 Task: Look for space in Yāval, India from 9th July, 2023 to 16th July, 2023 for 2 adults, 1 child in price range Rs.8000 to Rs.16000. Place can be entire place with 2 bedrooms having 2 beds and 1 bathroom. Property type can be house, flat, guest house. Amenities needed are: washing machine. Booking option can be shelf check-in. Required host language is English.
Action: Key pressed y
Screenshot: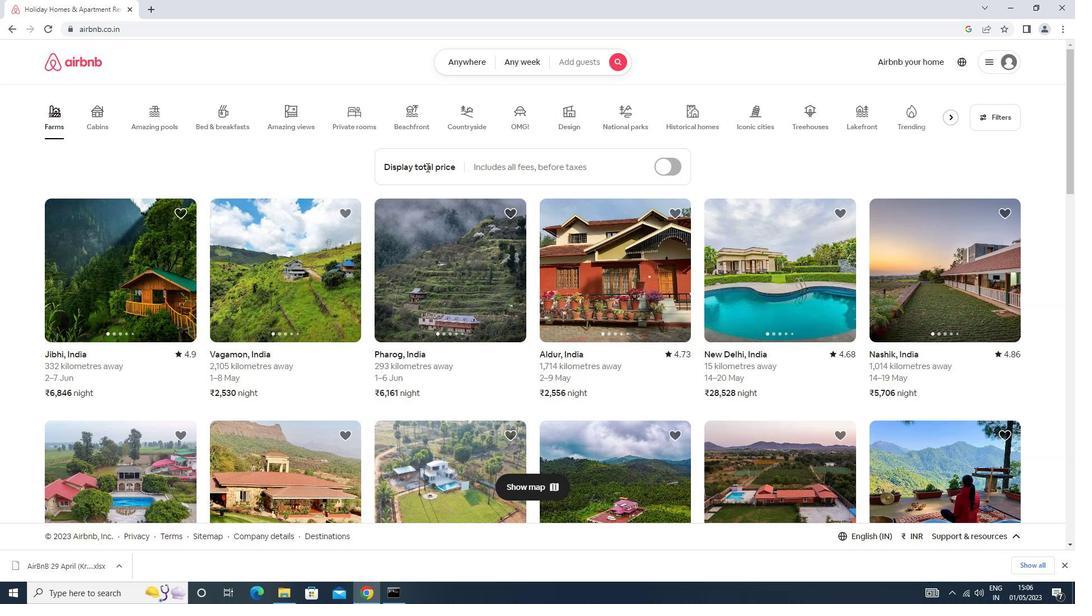 
Action: Mouse moved to (468, 62)
Screenshot: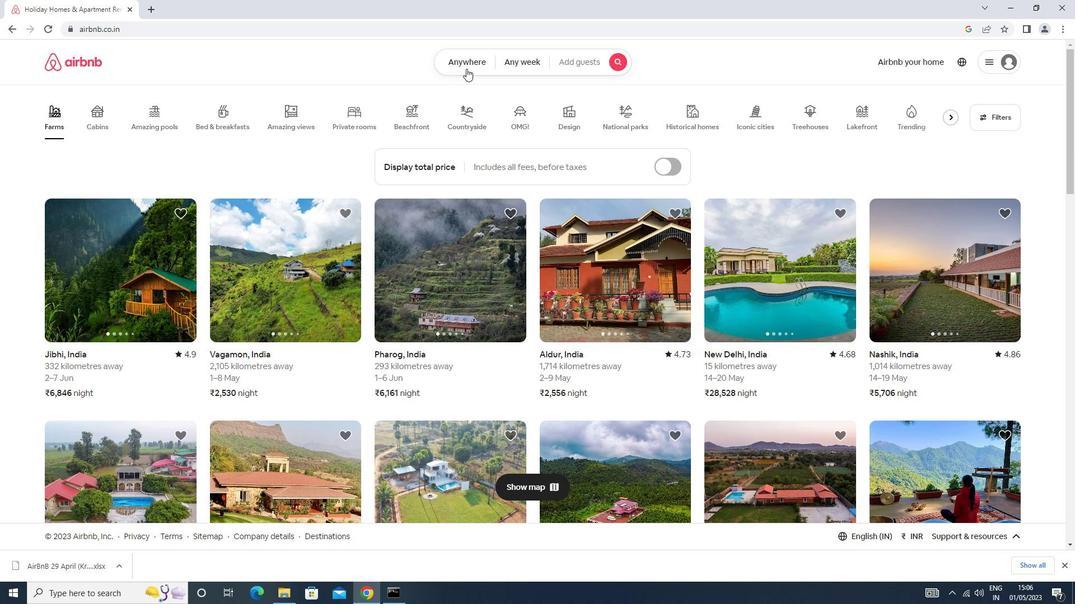 
Action: Mouse pressed left at (468, 62)
Screenshot: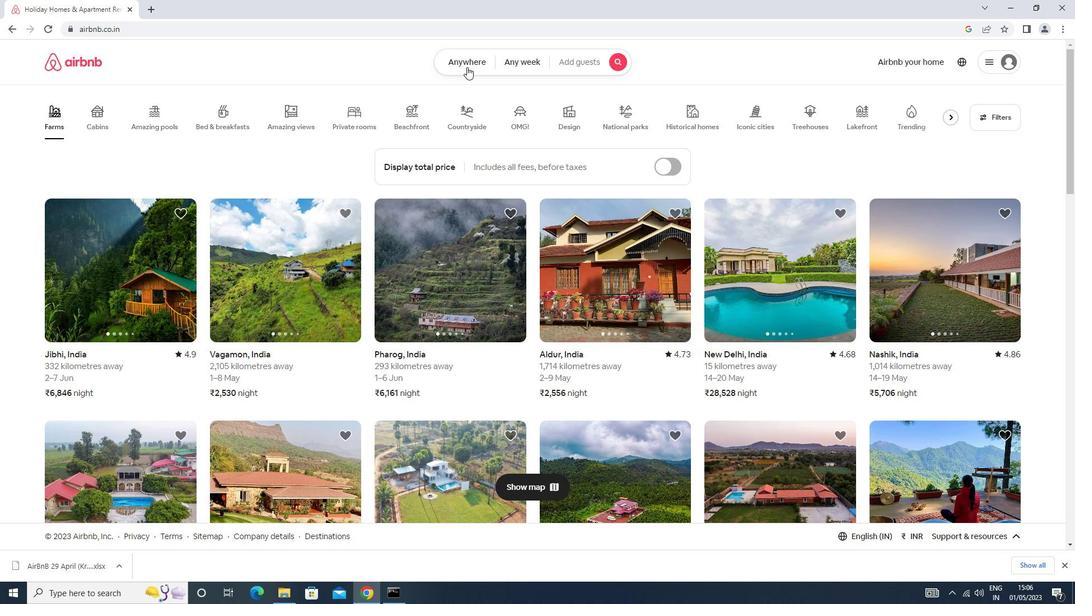 
Action: Mouse moved to (424, 109)
Screenshot: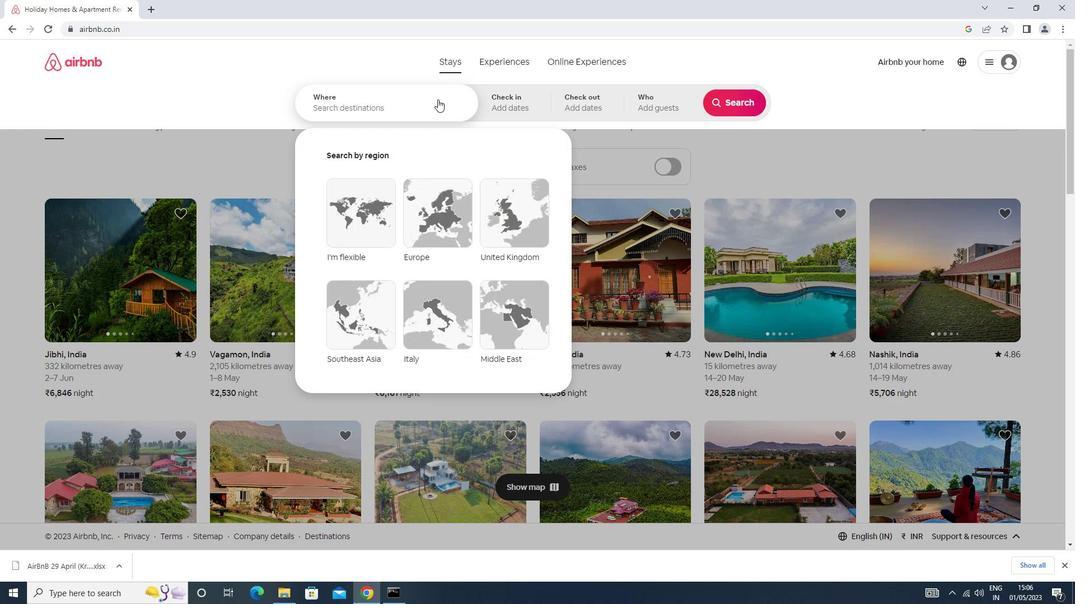 
Action: Mouse pressed left at (424, 109)
Screenshot: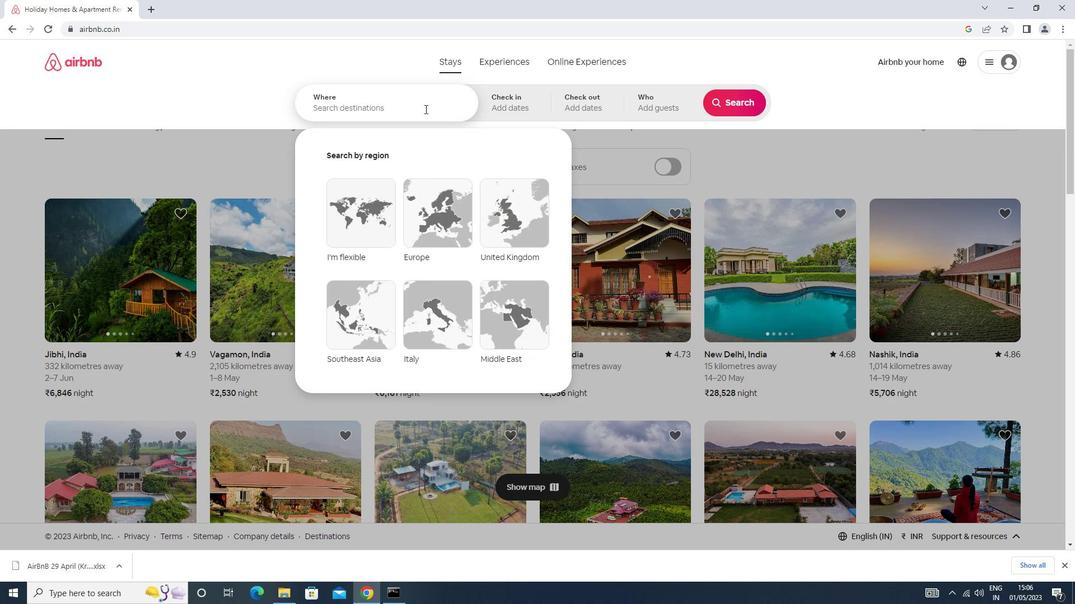 
Action: Key pressed yaval<Key.enter>
Screenshot: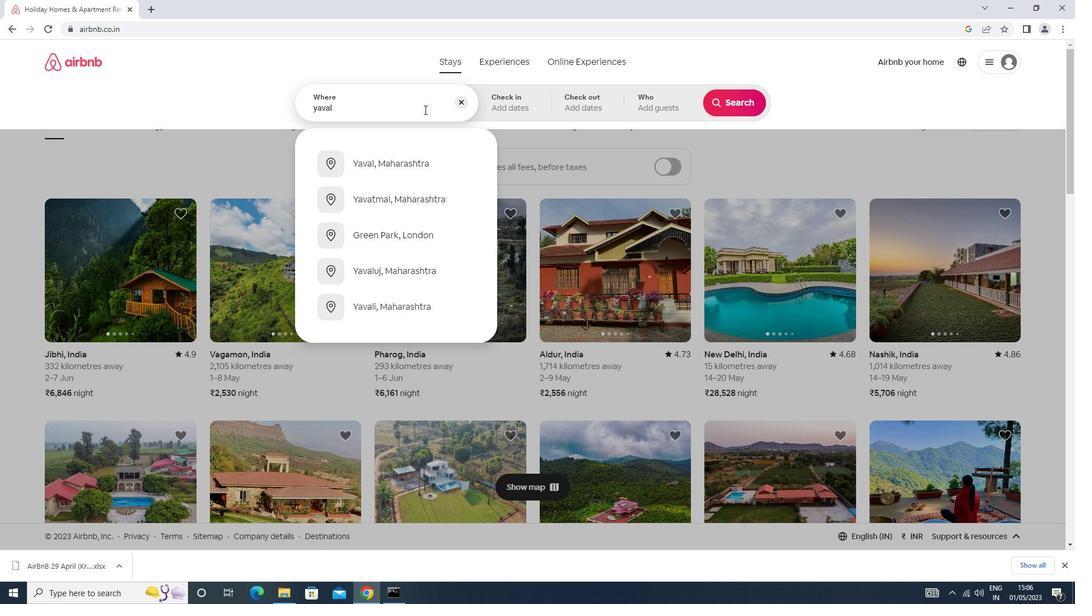 
Action: Mouse moved to (735, 190)
Screenshot: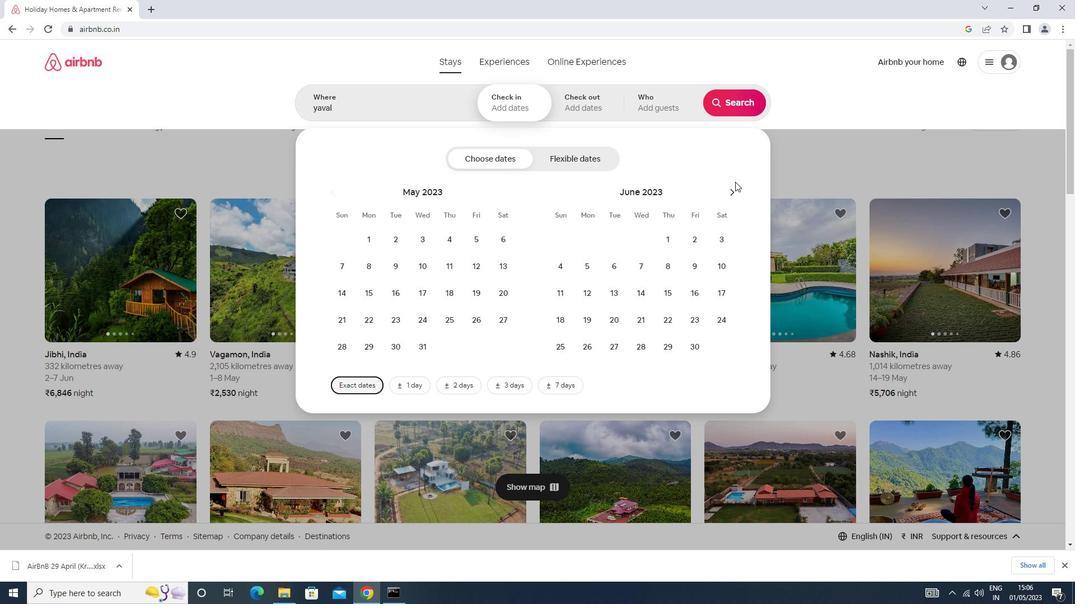 
Action: Mouse pressed left at (735, 190)
Screenshot: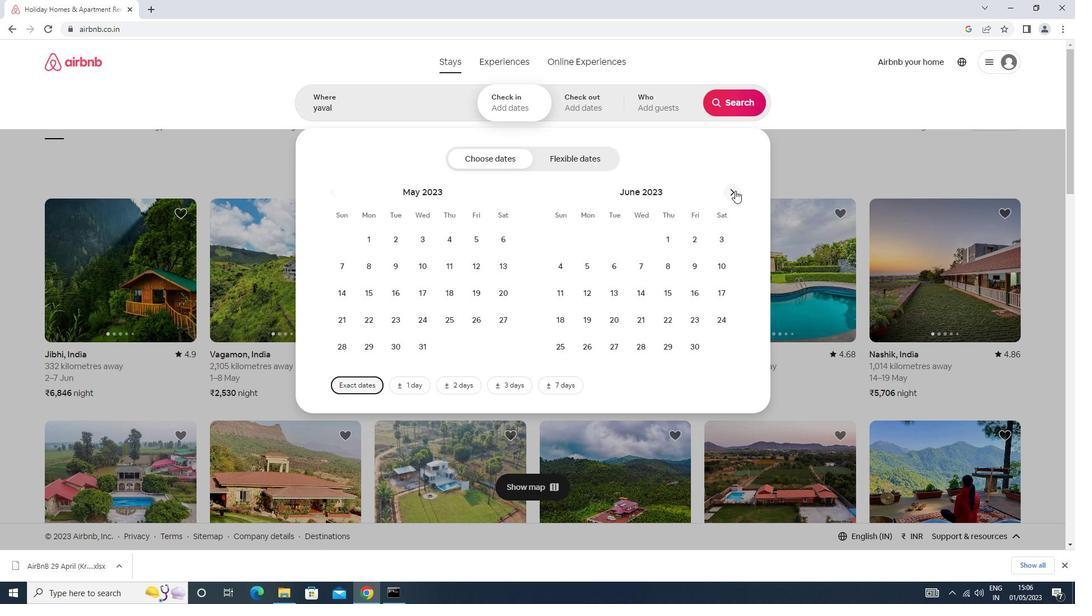 
Action: Mouse moved to (554, 289)
Screenshot: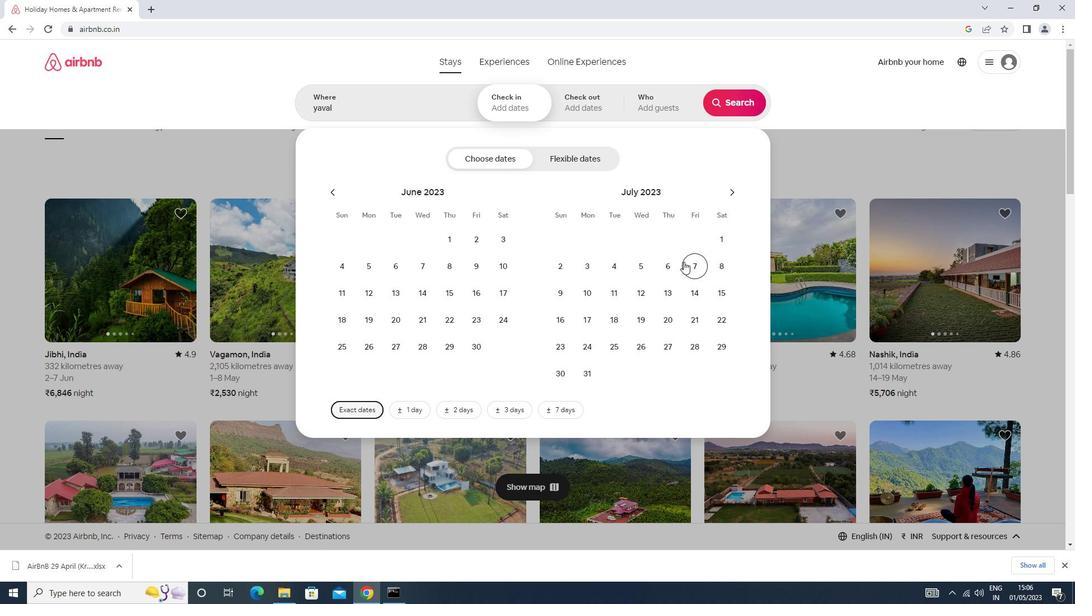 
Action: Mouse pressed left at (554, 289)
Screenshot: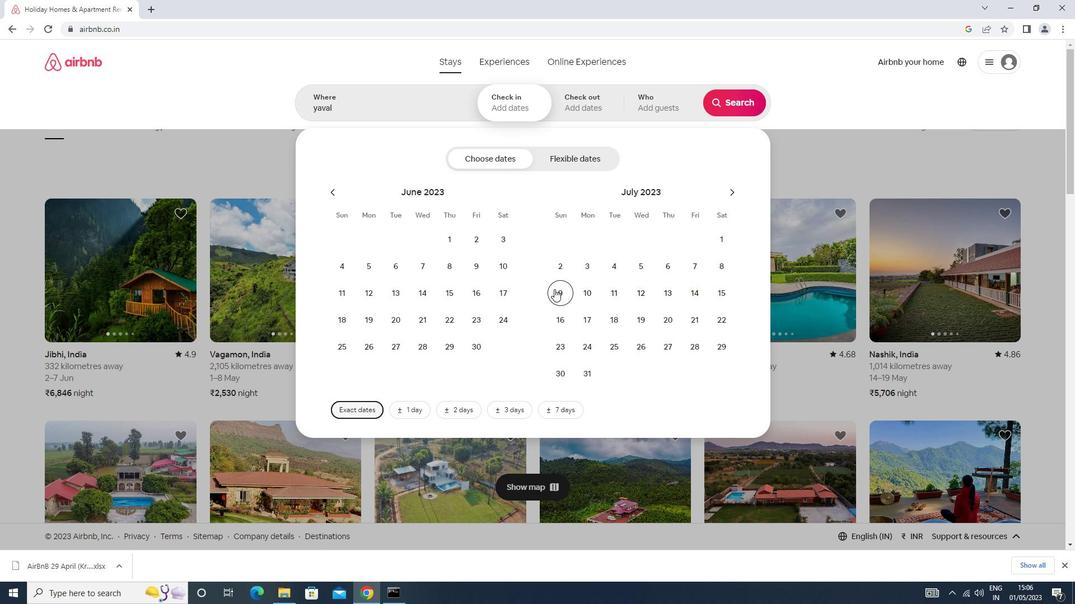 
Action: Mouse moved to (560, 316)
Screenshot: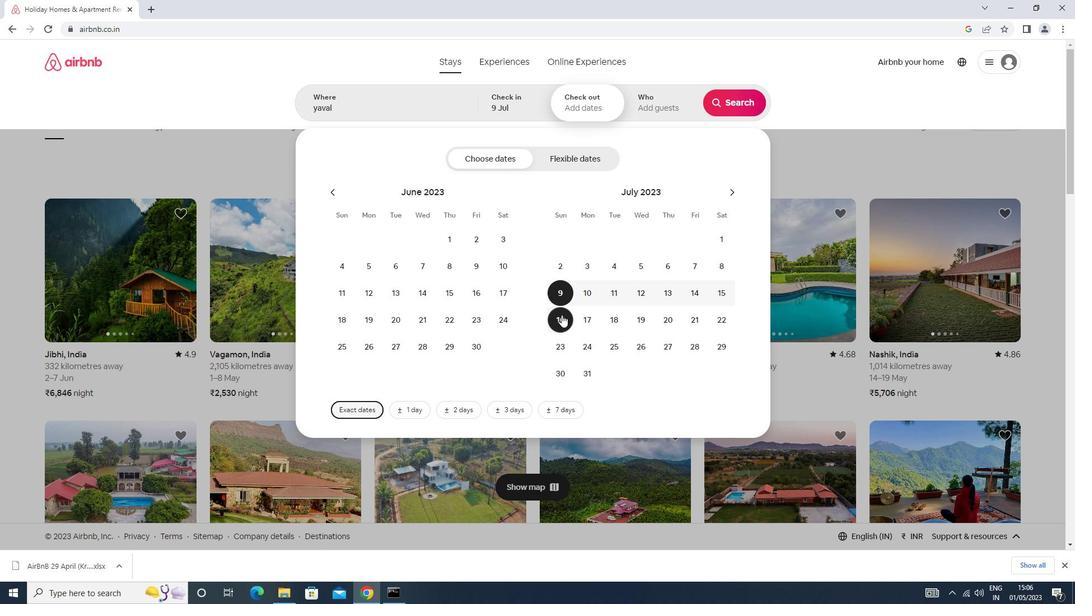 
Action: Mouse pressed left at (560, 316)
Screenshot: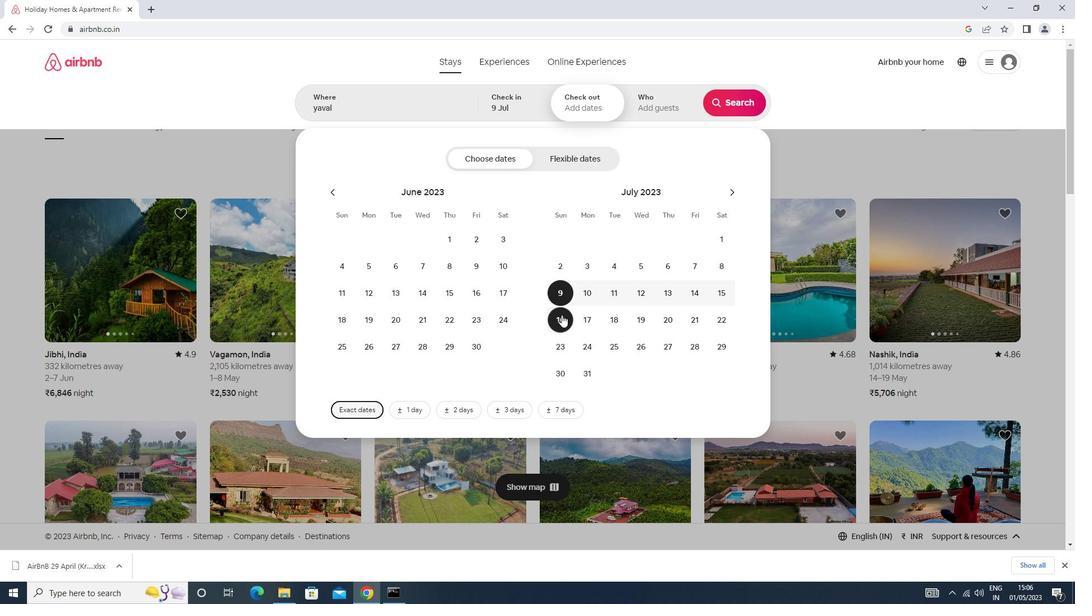 
Action: Mouse moved to (642, 111)
Screenshot: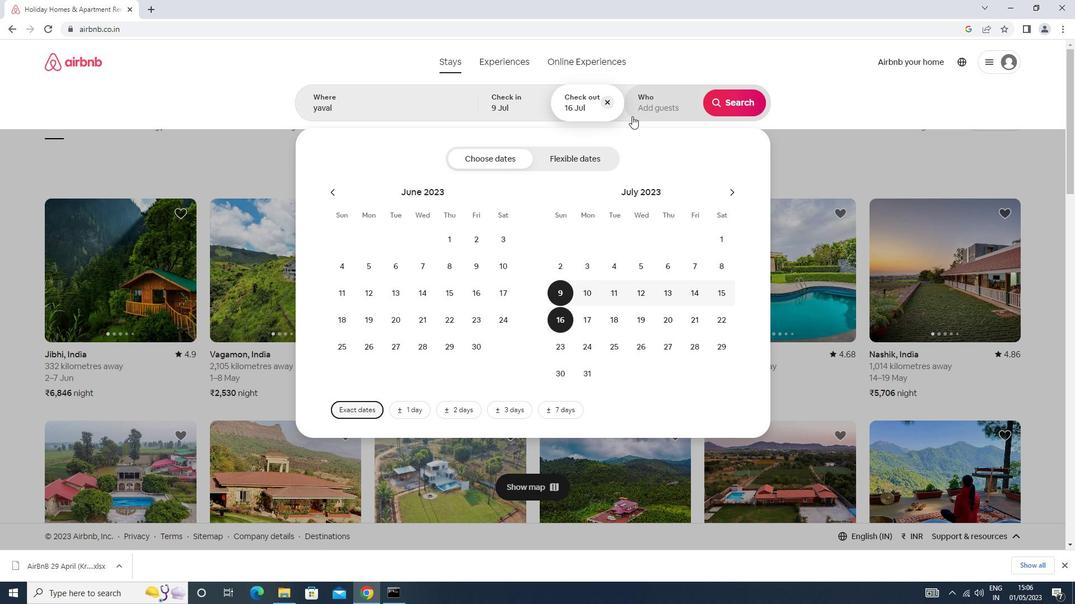 
Action: Mouse pressed left at (642, 111)
Screenshot: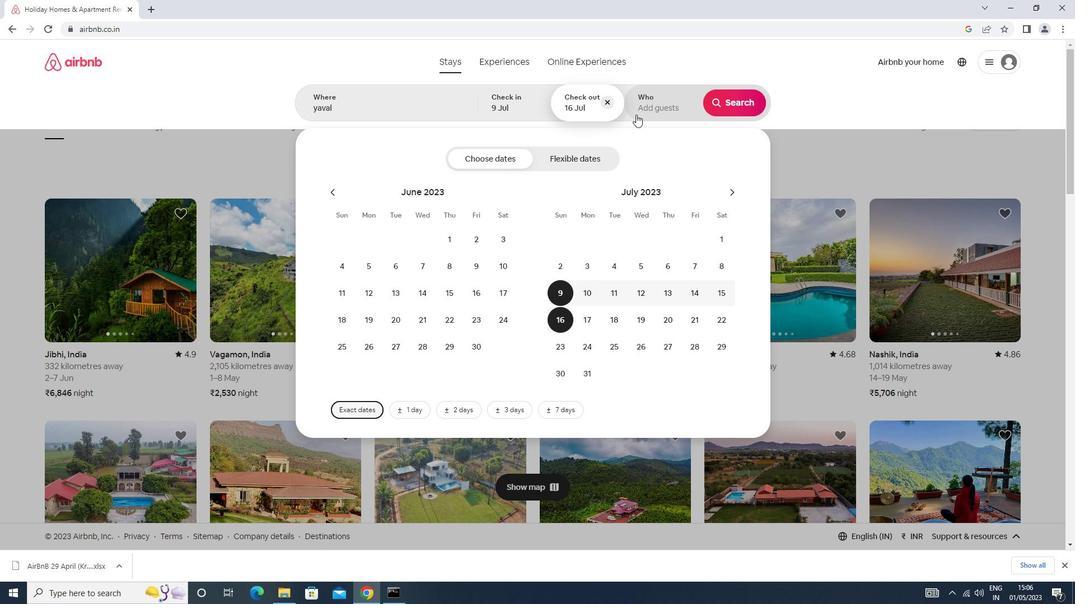 
Action: Mouse moved to (742, 160)
Screenshot: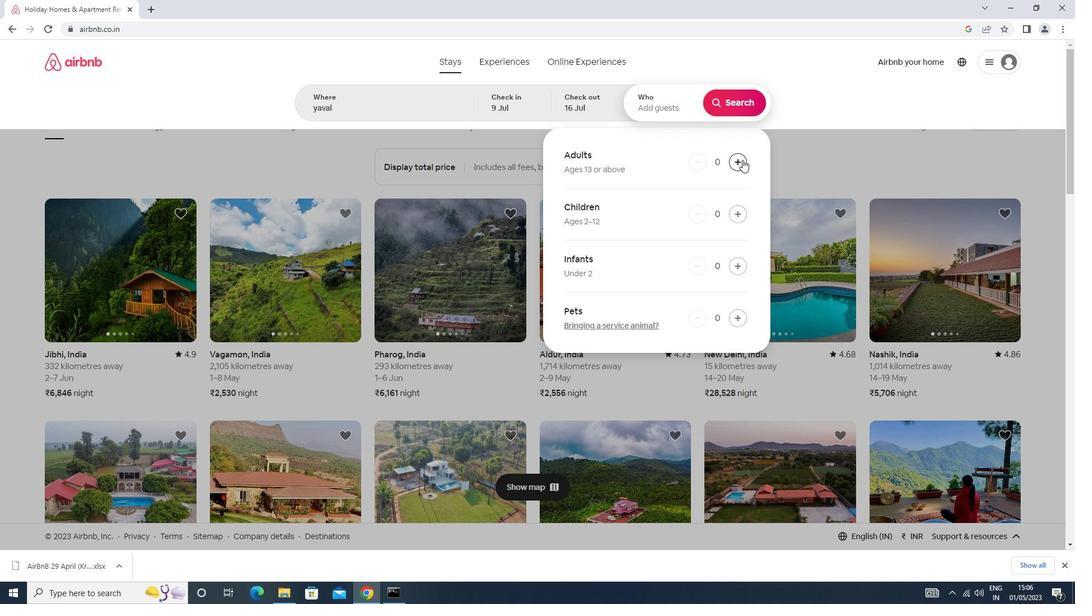 
Action: Mouse pressed left at (742, 160)
Screenshot: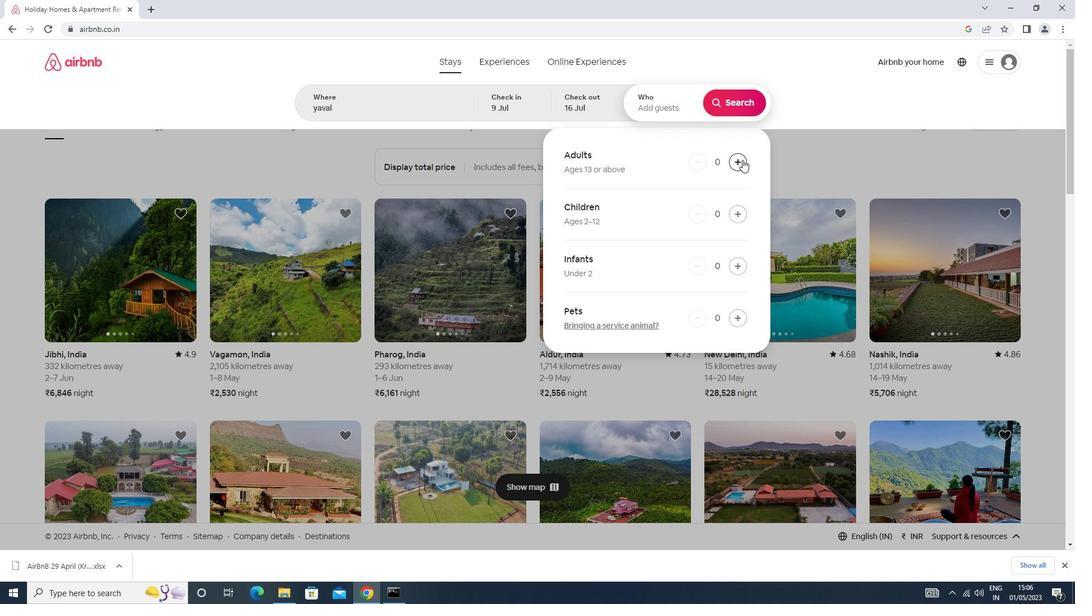 
Action: Mouse pressed left at (742, 160)
Screenshot: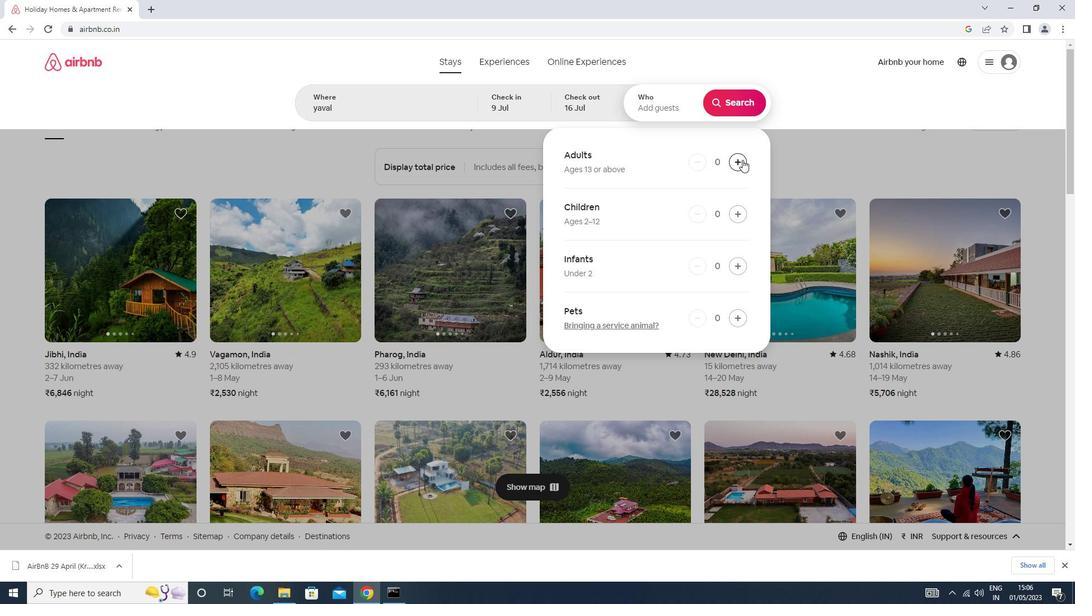 
Action: Mouse moved to (733, 217)
Screenshot: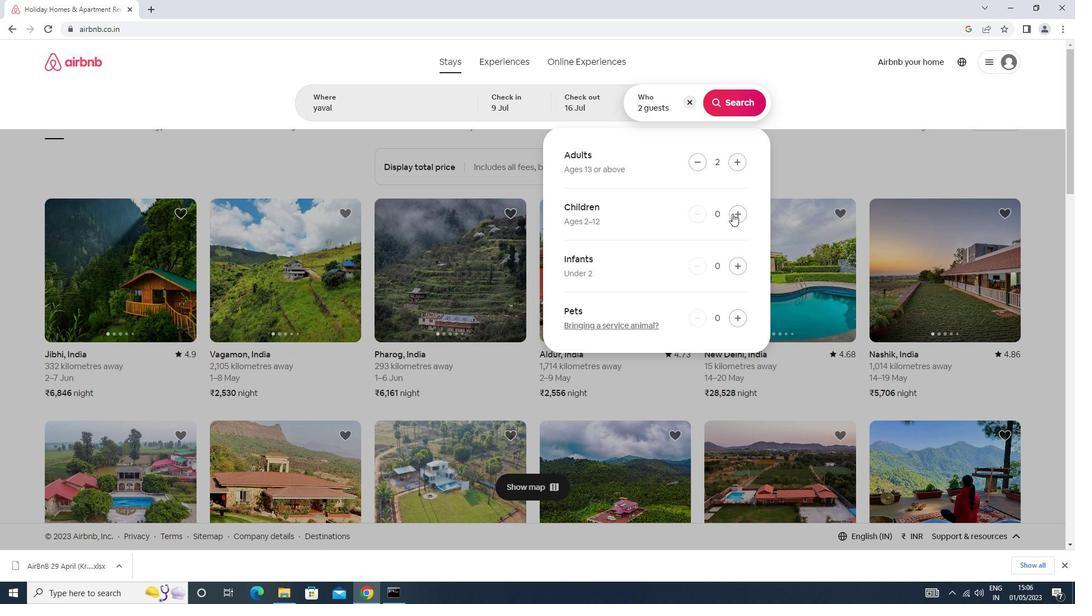 
Action: Mouse pressed left at (733, 217)
Screenshot: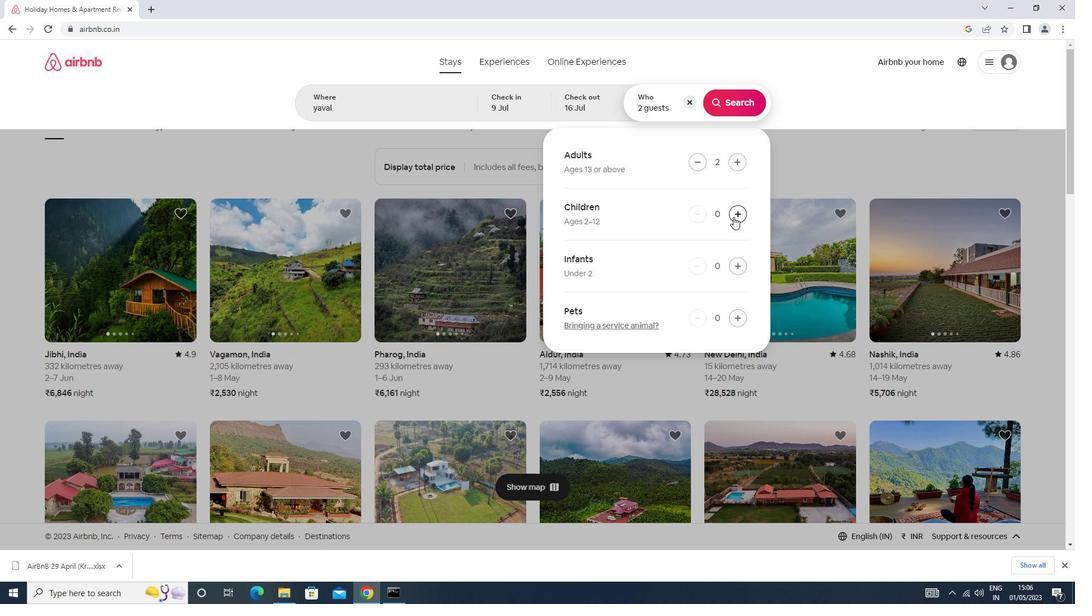 
Action: Mouse moved to (730, 99)
Screenshot: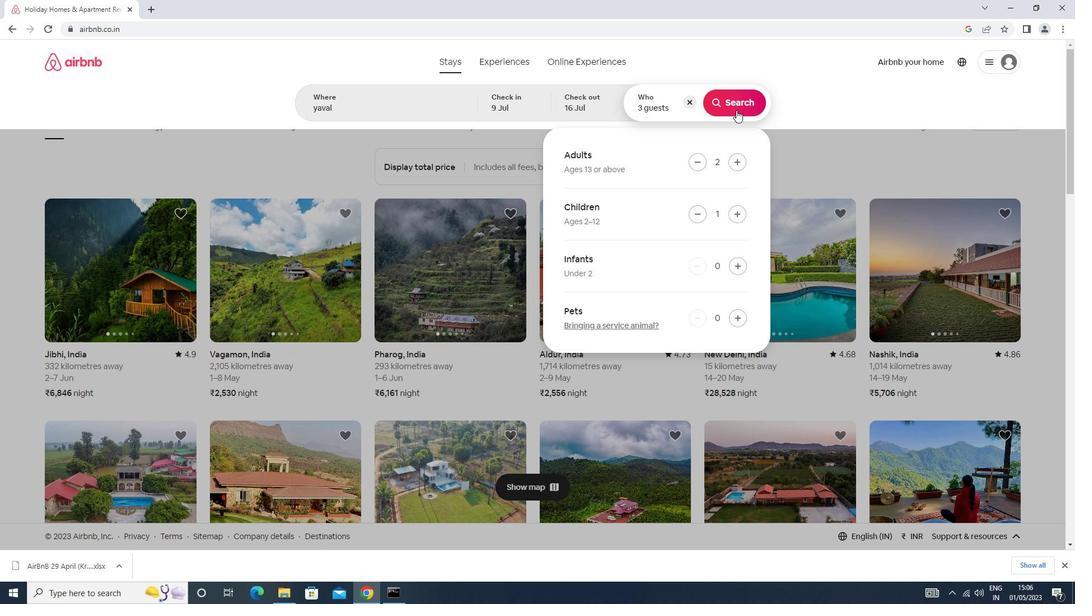 
Action: Mouse pressed left at (730, 99)
Screenshot: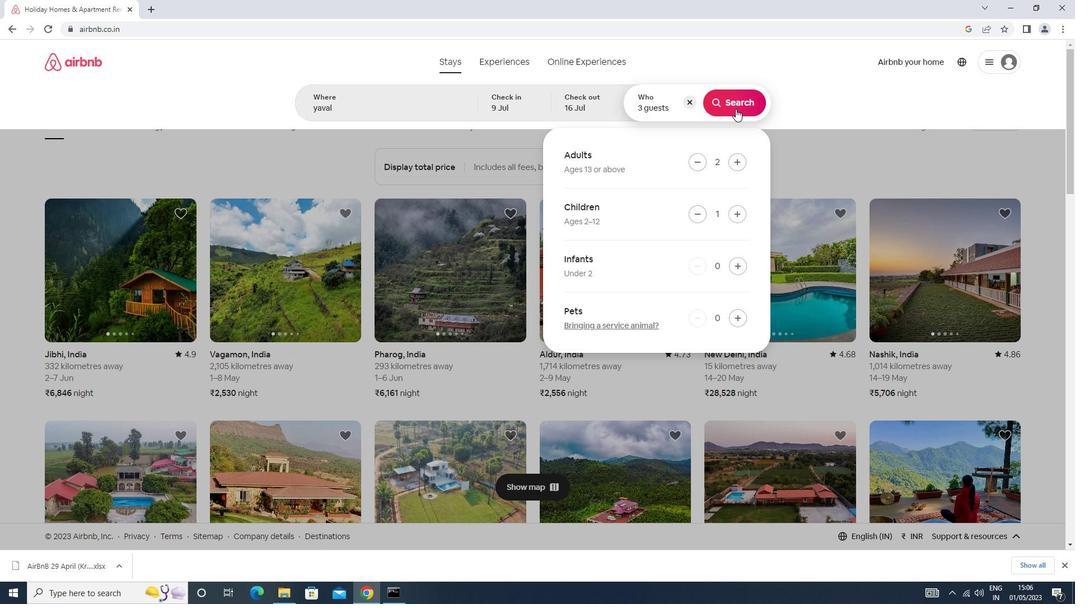 
Action: Mouse moved to (1020, 103)
Screenshot: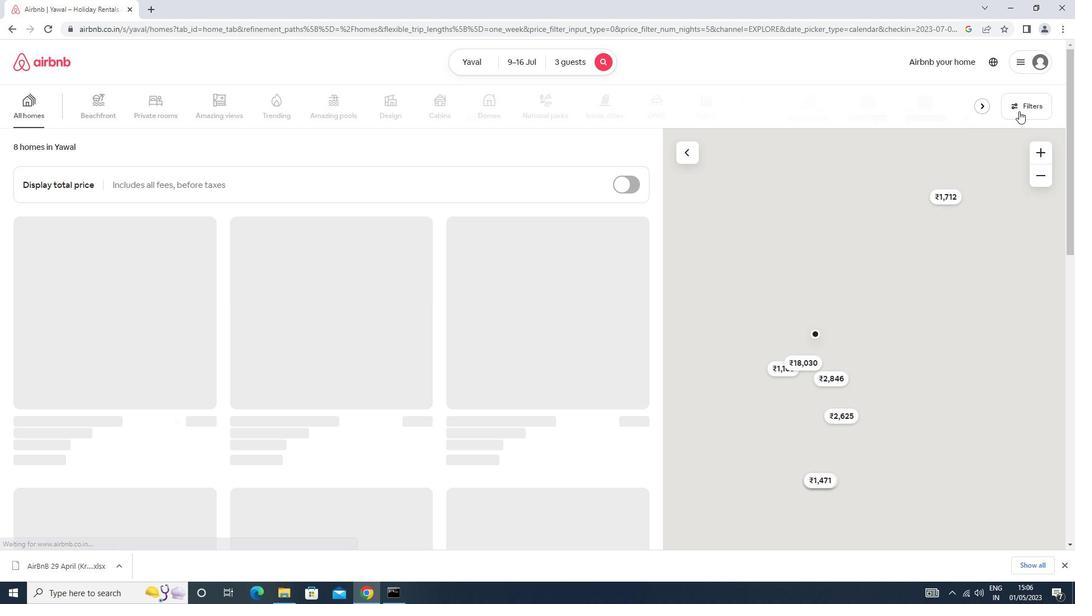 
Action: Mouse pressed left at (1020, 103)
Screenshot: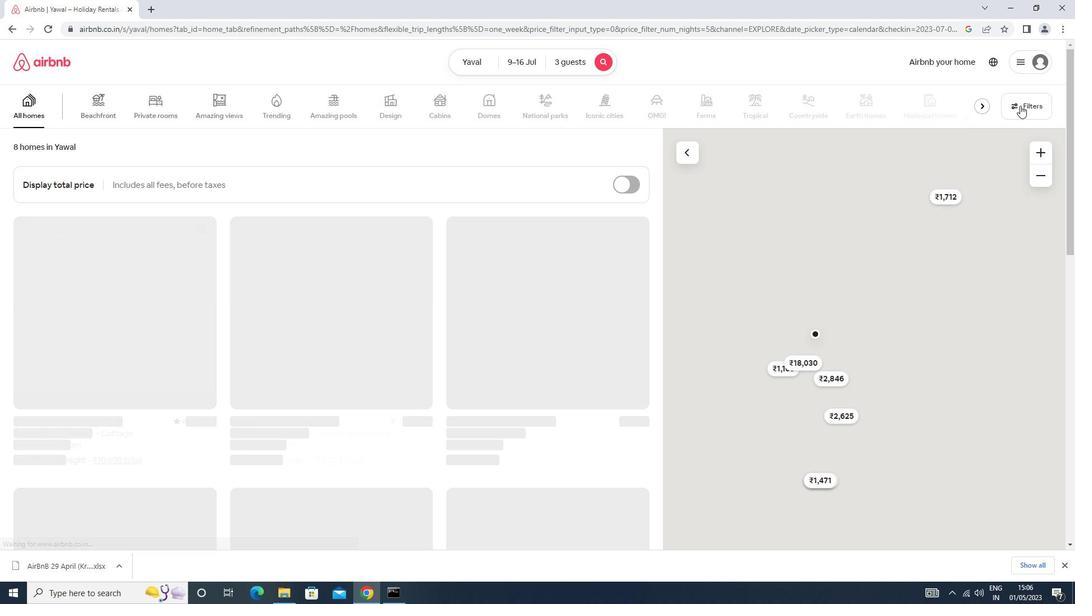 
Action: Mouse moved to (510, 248)
Screenshot: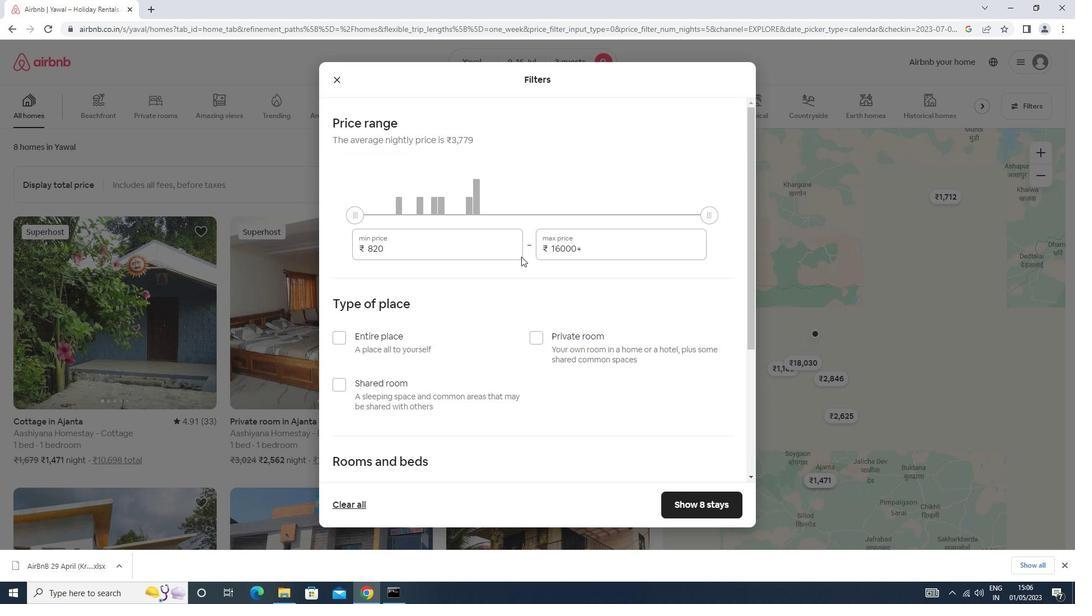 
Action: Mouse pressed left at (510, 248)
Screenshot: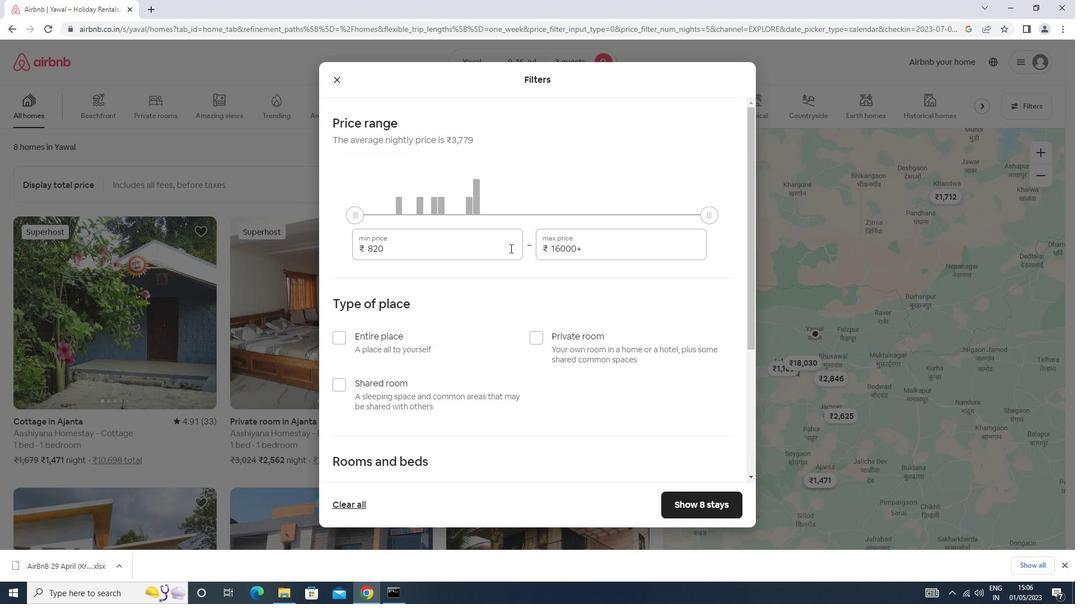 
Action: Key pressed <Key.backspace><Key.backspace><Key.backspace><Key.backspace><Key.backspace>8000<Key.tab>16000
Screenshot: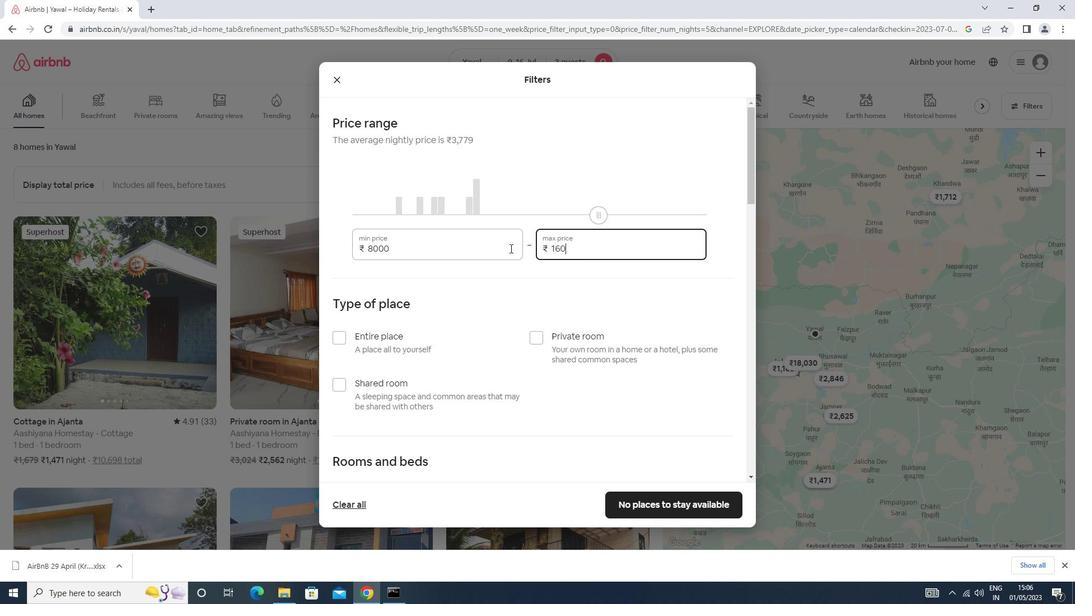 
Action: Mouse scrolled (510, 248) with delta (0, 0)
Screenshot: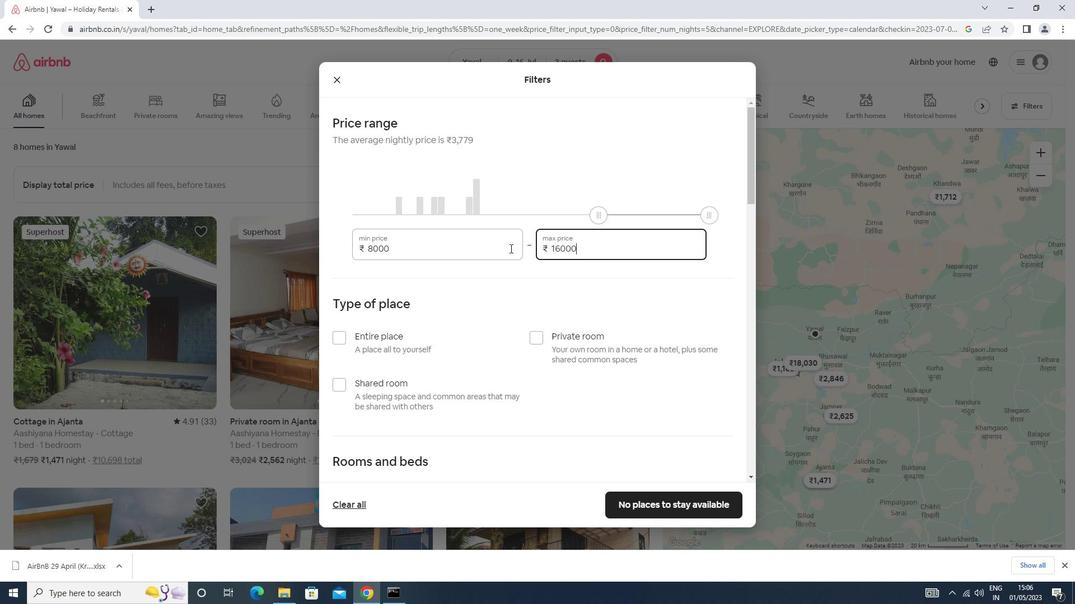
Action: Mouse scrolled (510, 248) with delta (0, 0)
Screenshot: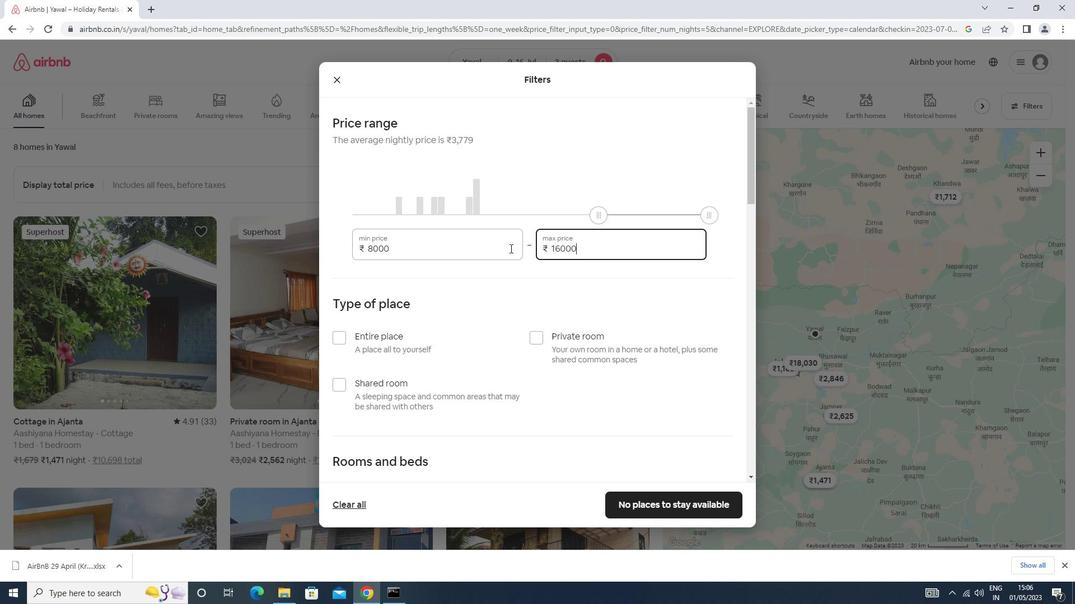 
Action: Mouse scrolled (510, 248) with delta (0, 0)
Screenshot: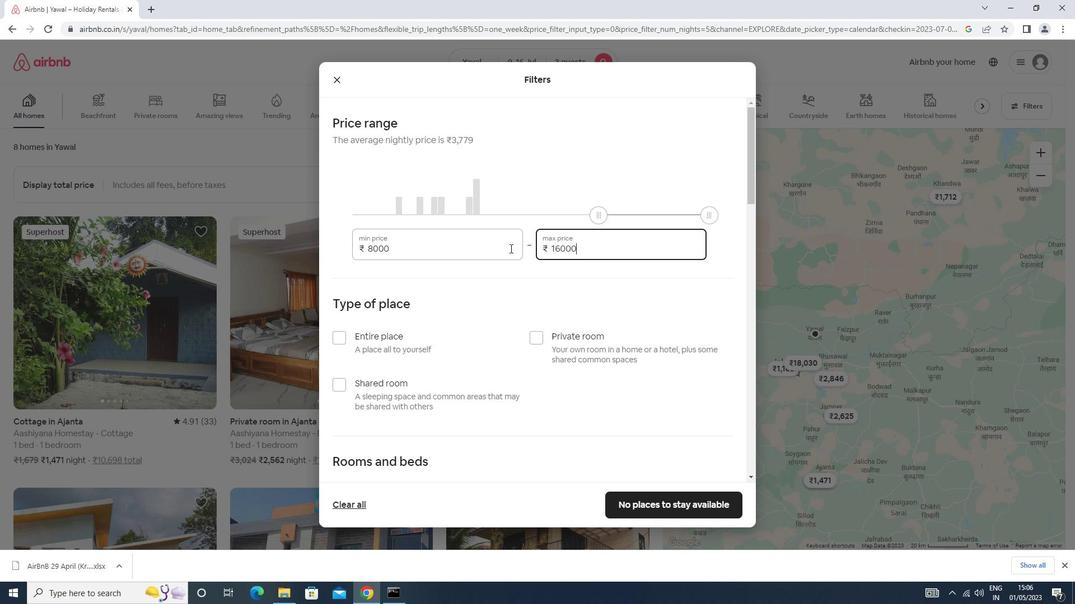 
Action: Mouse moved to (375, 171)
Screenshot: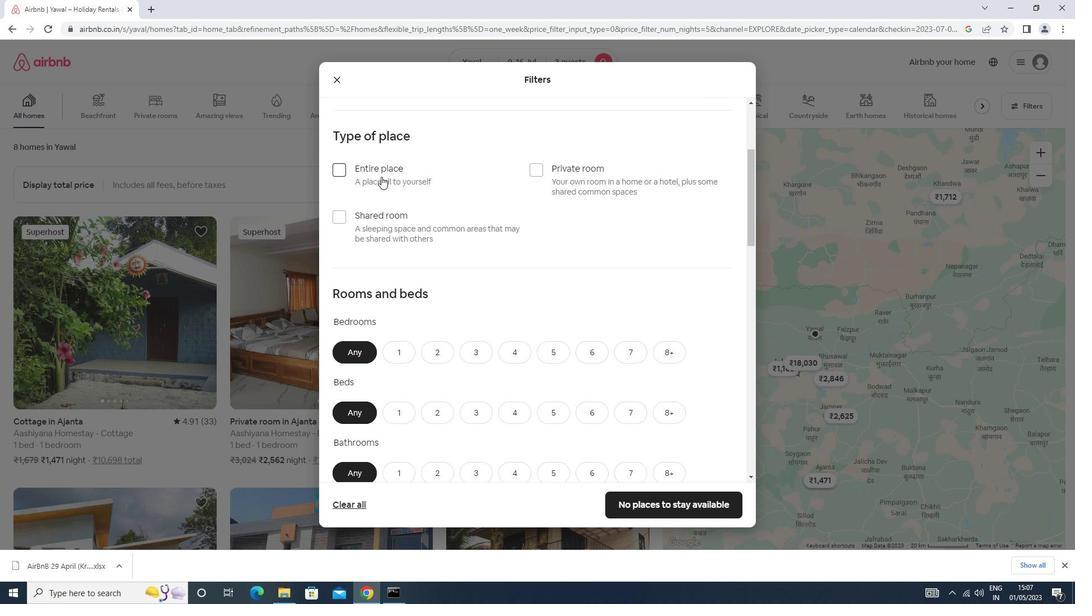 
Action: Mouse pressed left at (375, 171)
Screenshot: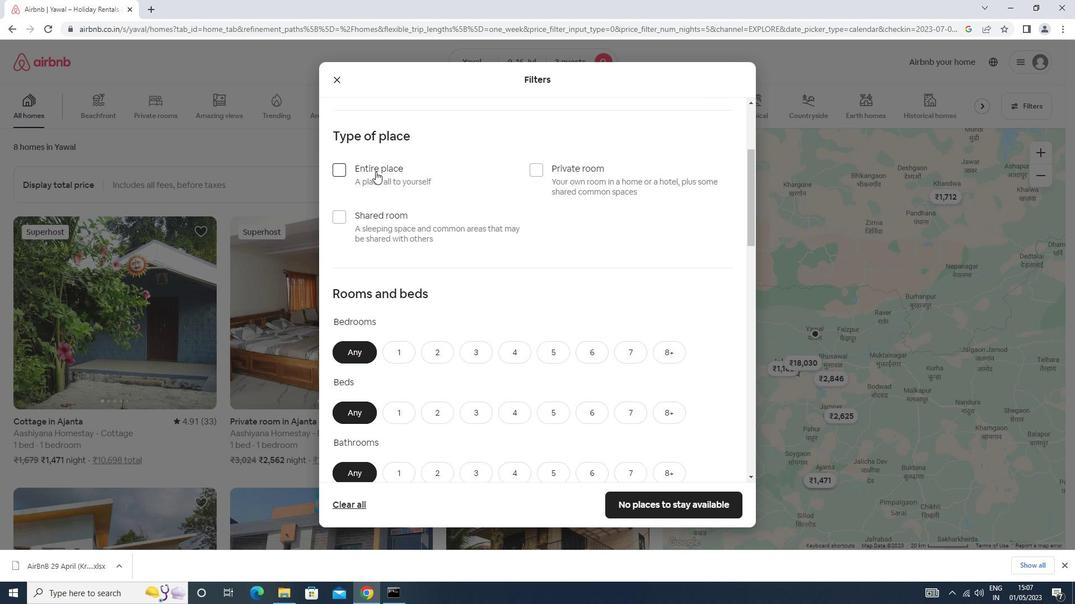 
Action: Mouse moved to (375, 171)
Screenshot: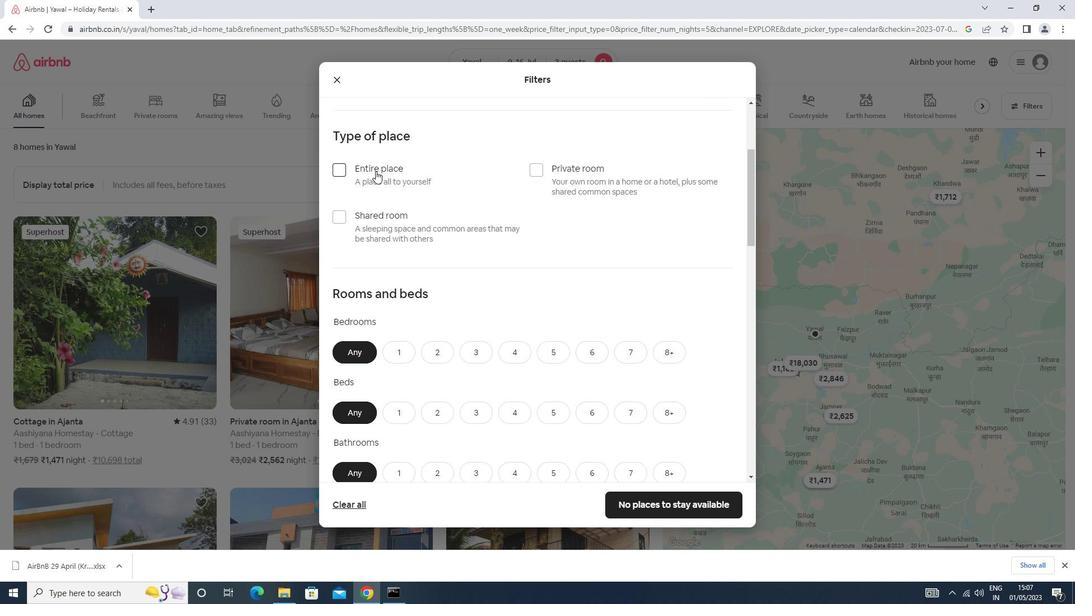 
Action: Mouse scrolled (375, 170) with delta (0, 0)
Screenshot: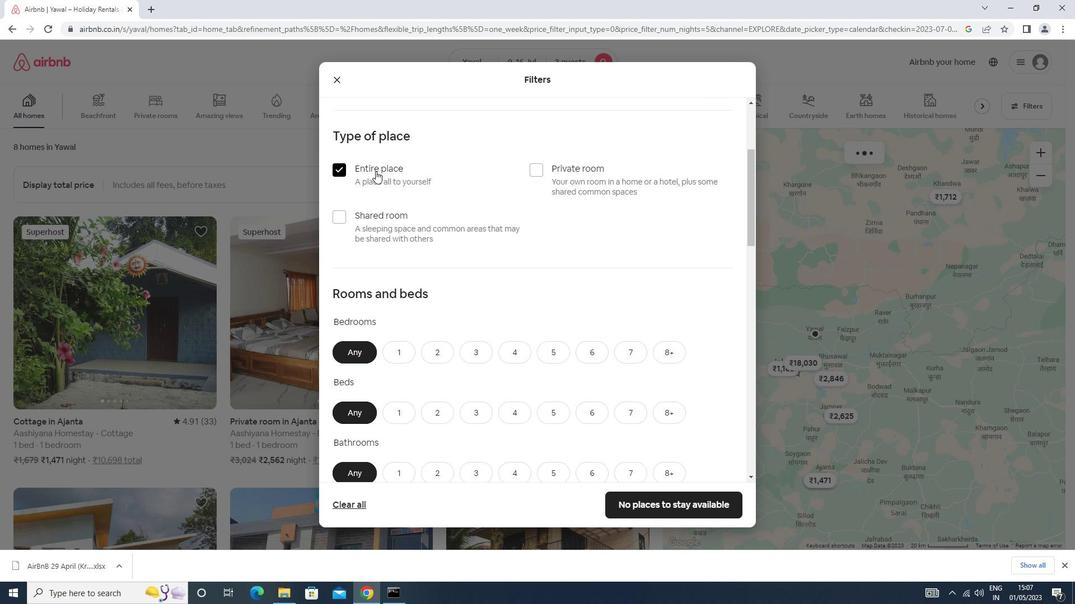 
Action: Mouse scrolled (375, 170) with delta (0, 0)
Screenshot: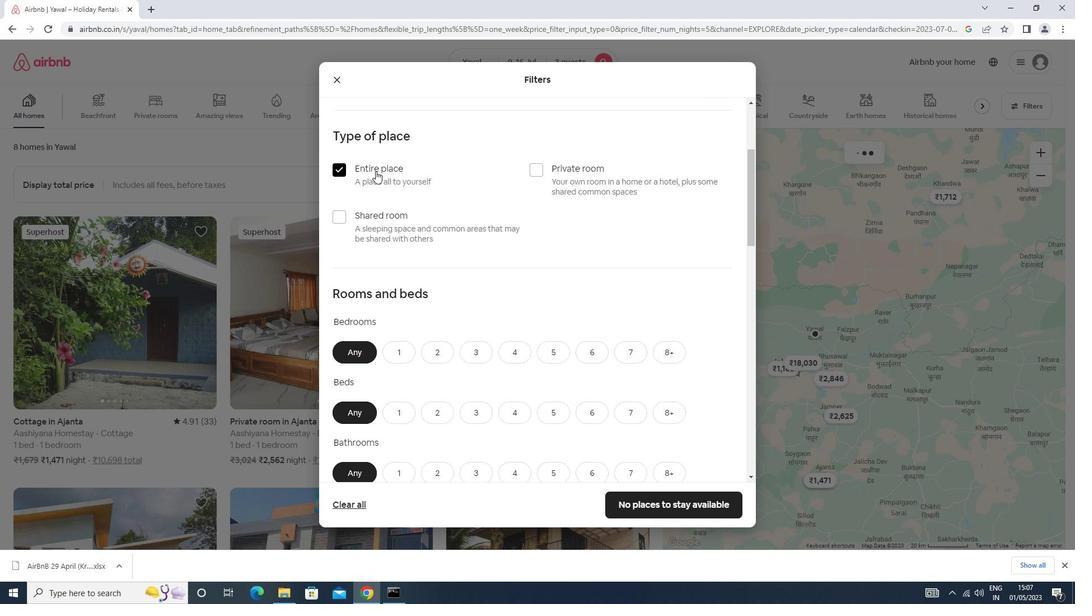 
Action: Mouse moved to (434, 231)
Screenshot: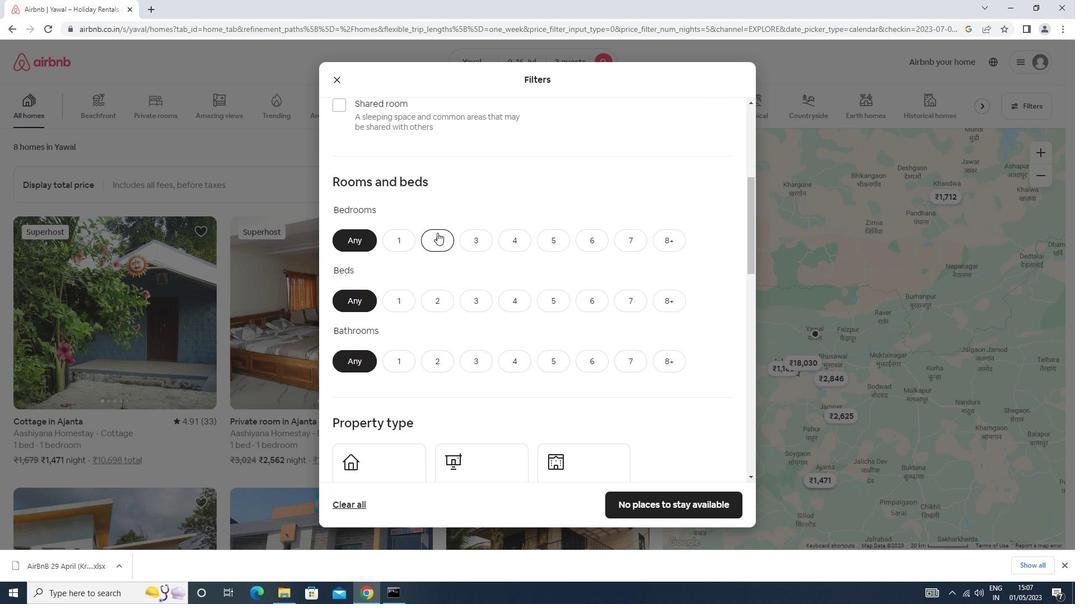 
Action: Mouse pressed left at (434, 231)
Screenshot: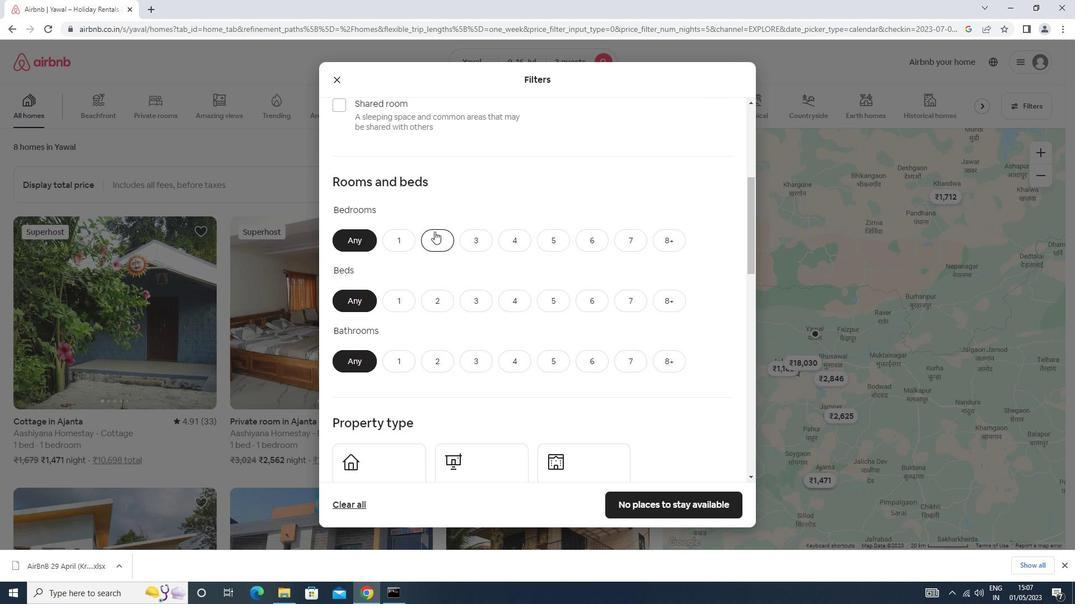 
Action: Mouse moved to (428, 302)
Screenshot: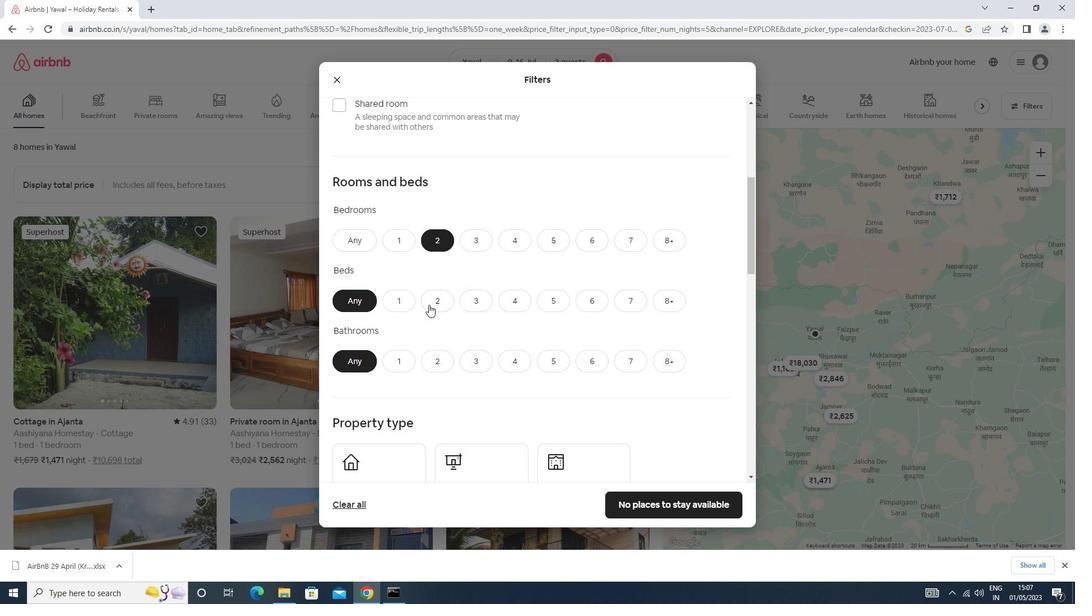 
Action: Mouse pressed left at (428, 302)
Screenshot: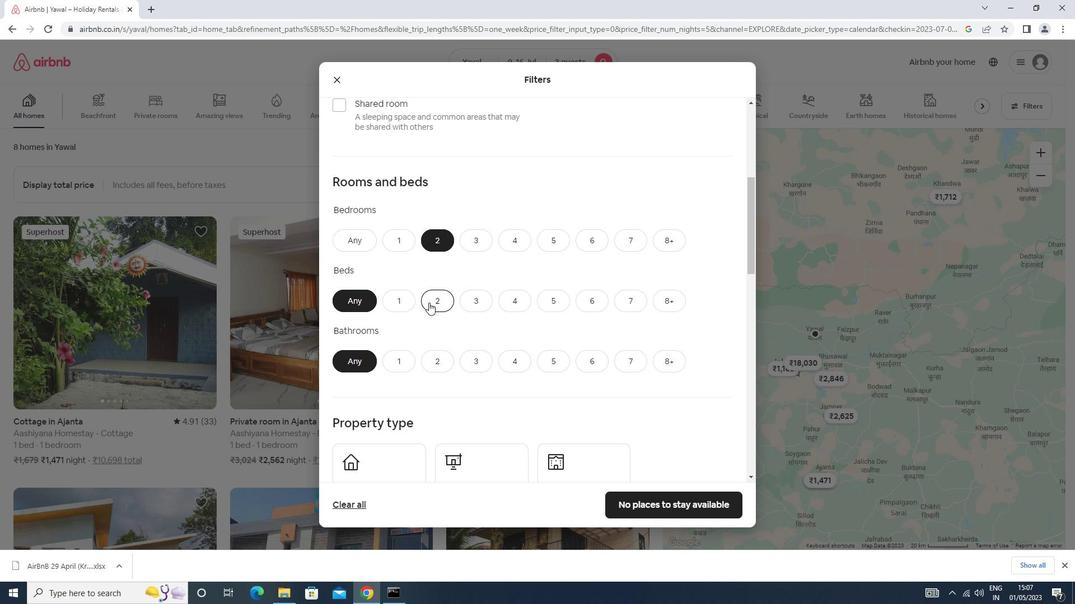 
Action: Mouse moved to (400, 355)
Screenshot: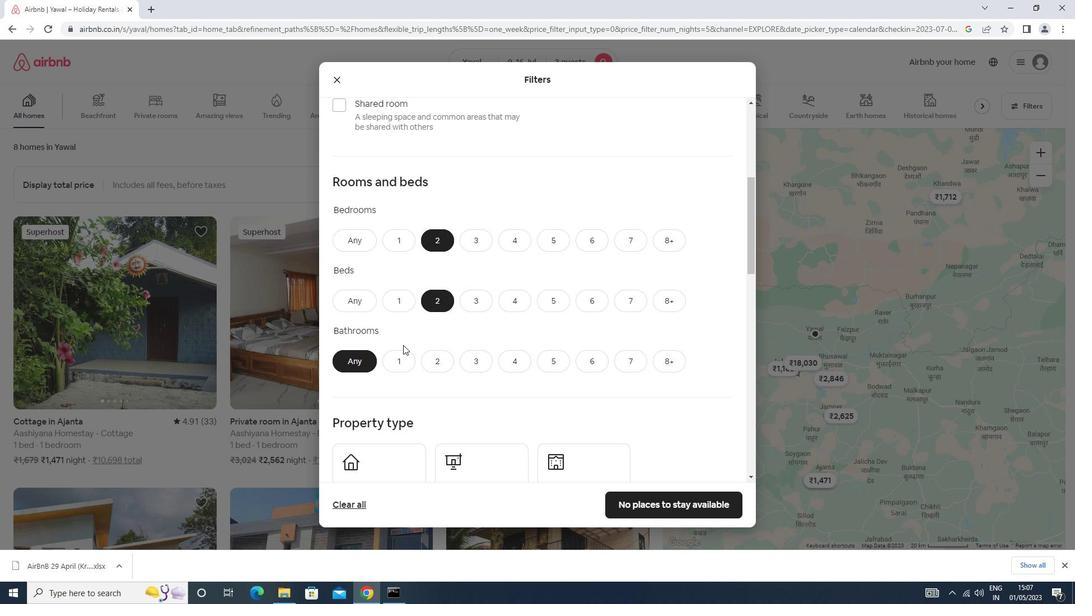 
Action: Mouse pressed left at (400, 355)
Screenshot: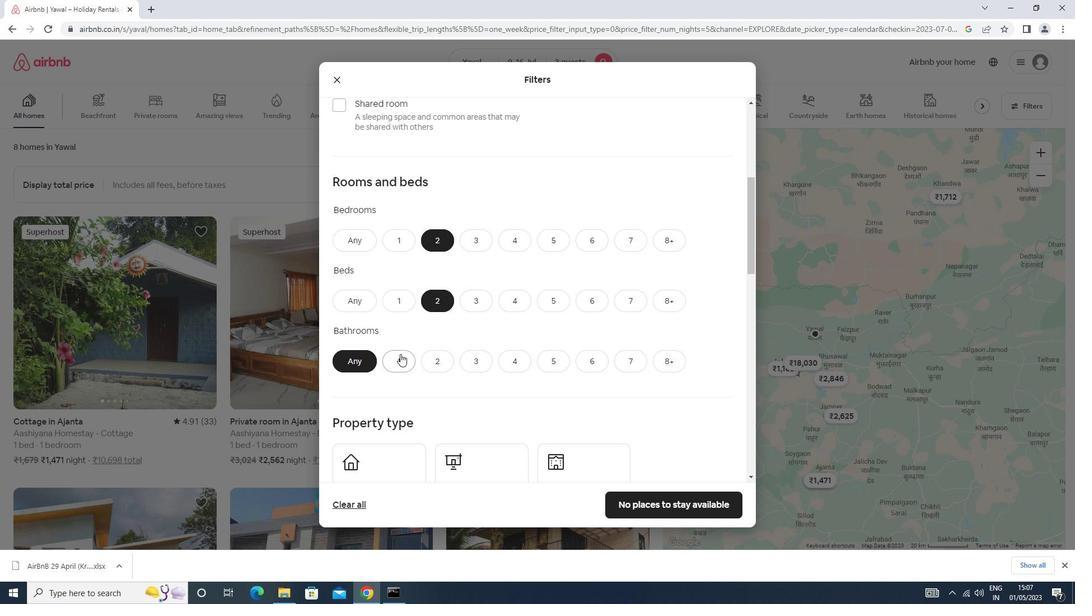 
Action: Mouse moved to (399, 352)
Screenshot: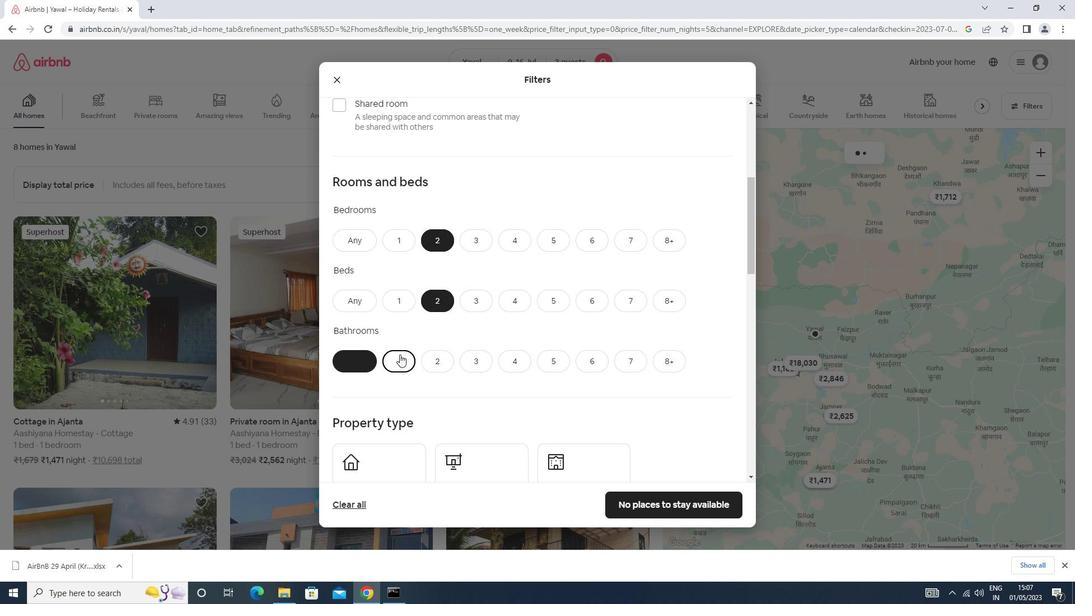 
Action: Mouse scrolled (399, 352) with delta (0, 0)
Screenshot: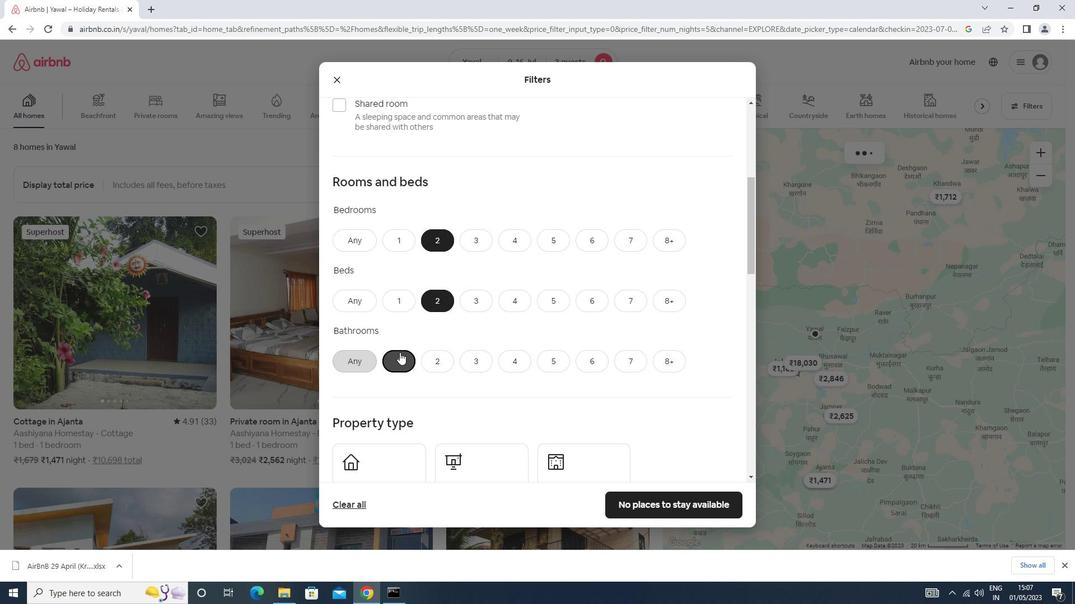 
Action: Mouse scrolled (399, 352) with delta (0, 0)
Screenshot: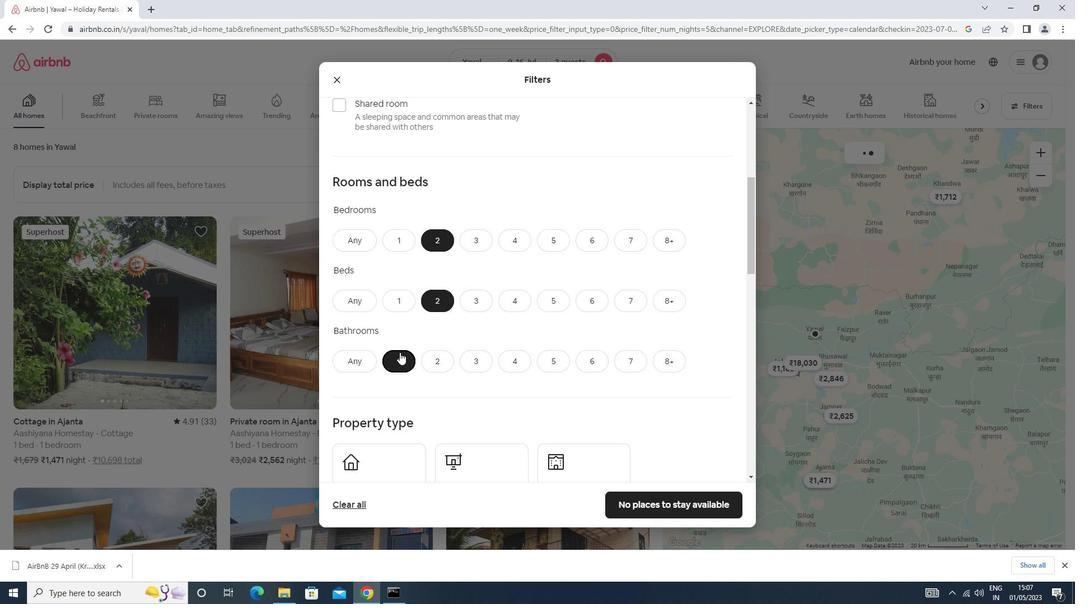 
Action: Mouse scrolled (399, 352) with delta (0, 0)
Screenshot: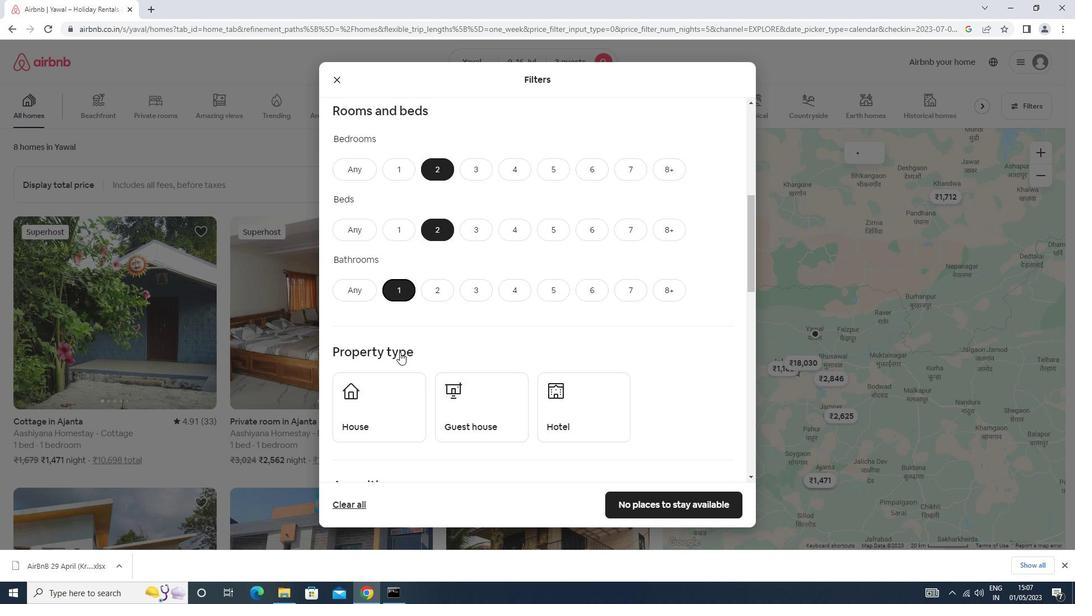 
Action: Mouse scrolled (399, 352) with delta (0, 0)
Screenshot: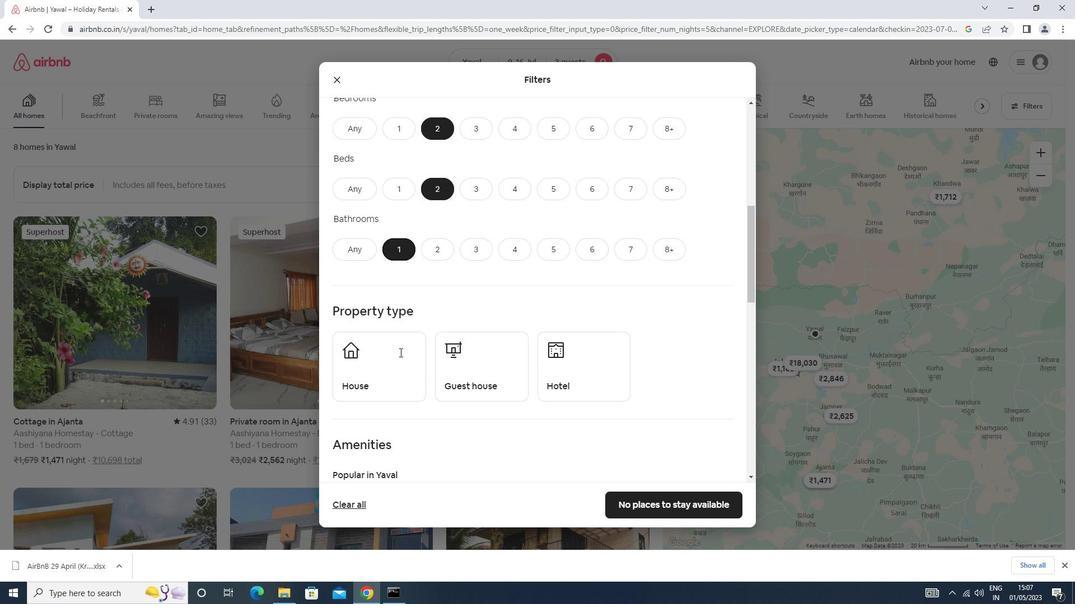 
Action: Mouse moved to (378, 278)
Screenshot: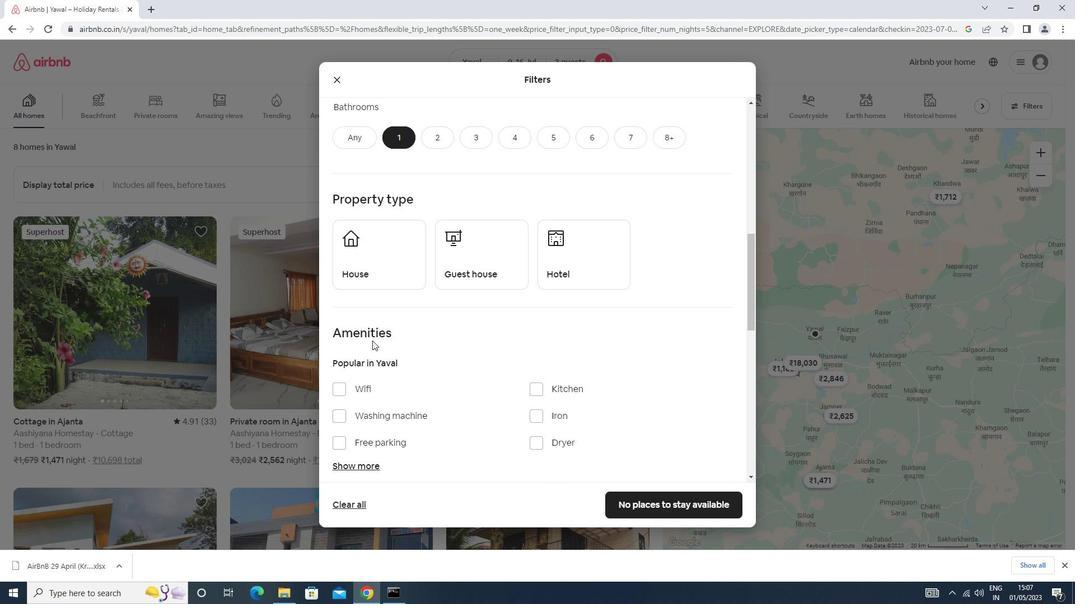 
Action: Mouse pressed left at (378, 278)
Screenshot: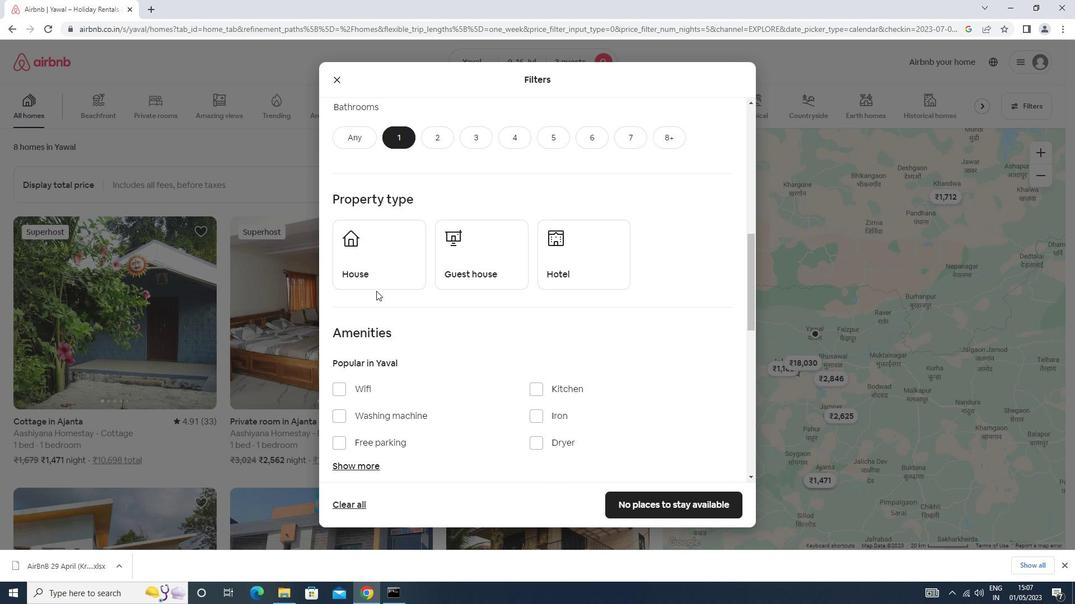 
Action: Mouse moved to (478, 272)
Screenshot: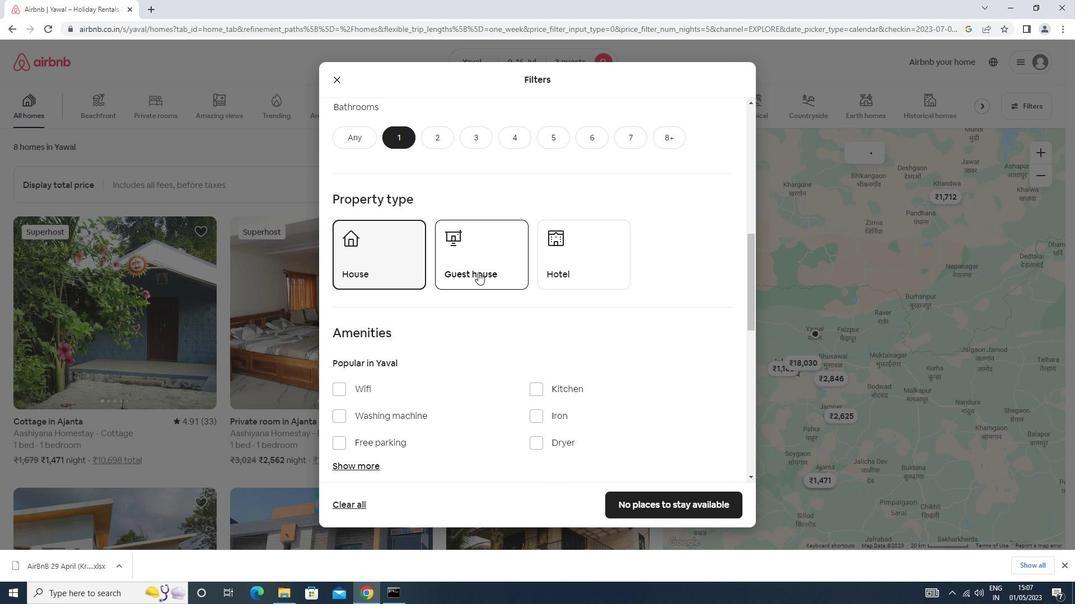 
Action: Mouse pressed left at (478, 272)
Screenshot: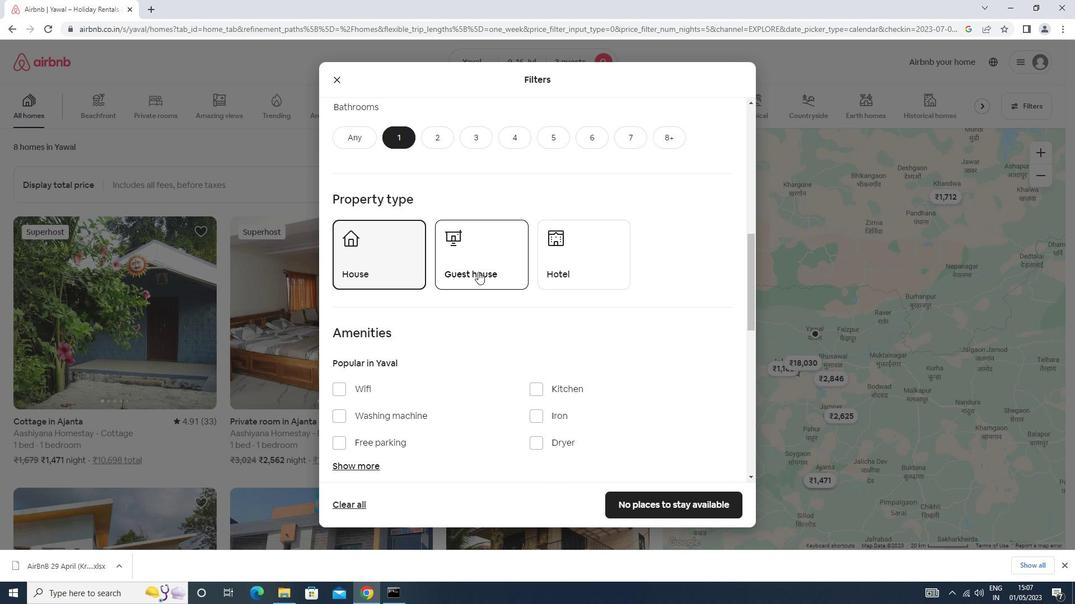 
Action: Mouse moved to (477, 270)
Screenshot: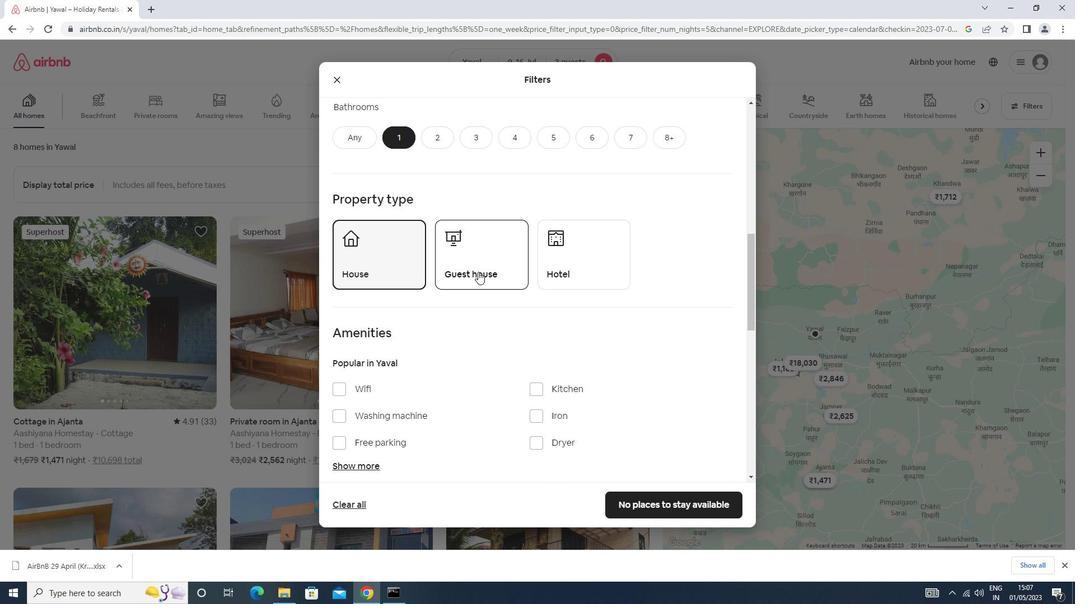 
Action: Mouse scrolled (477, 269) with delta (0, 0)
Screenshot: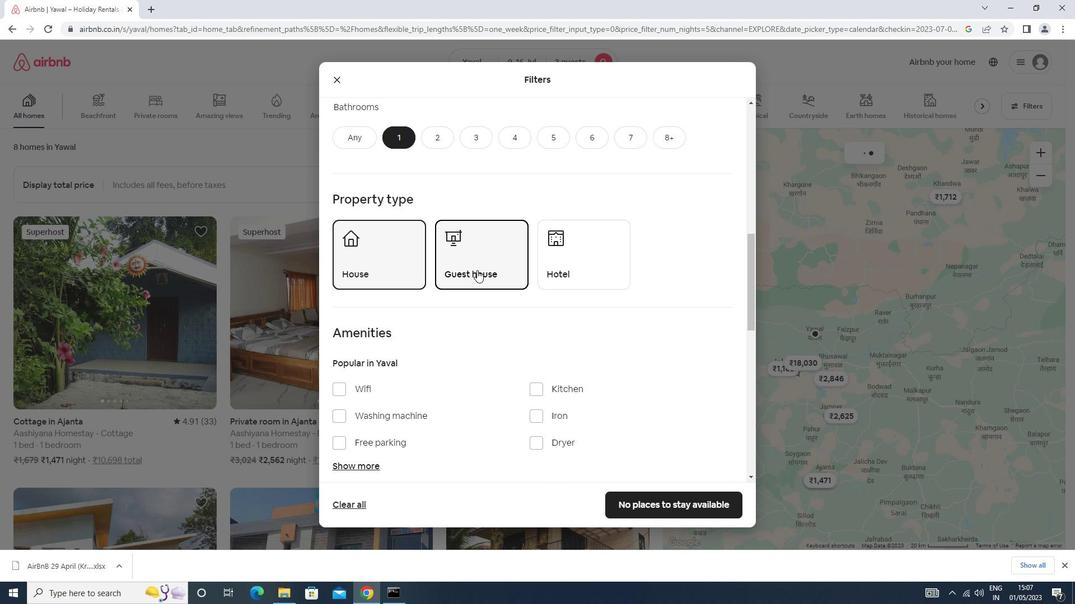 
Action: Mouse scrolled (477, 269) with delta (0, 0)
Screenshot: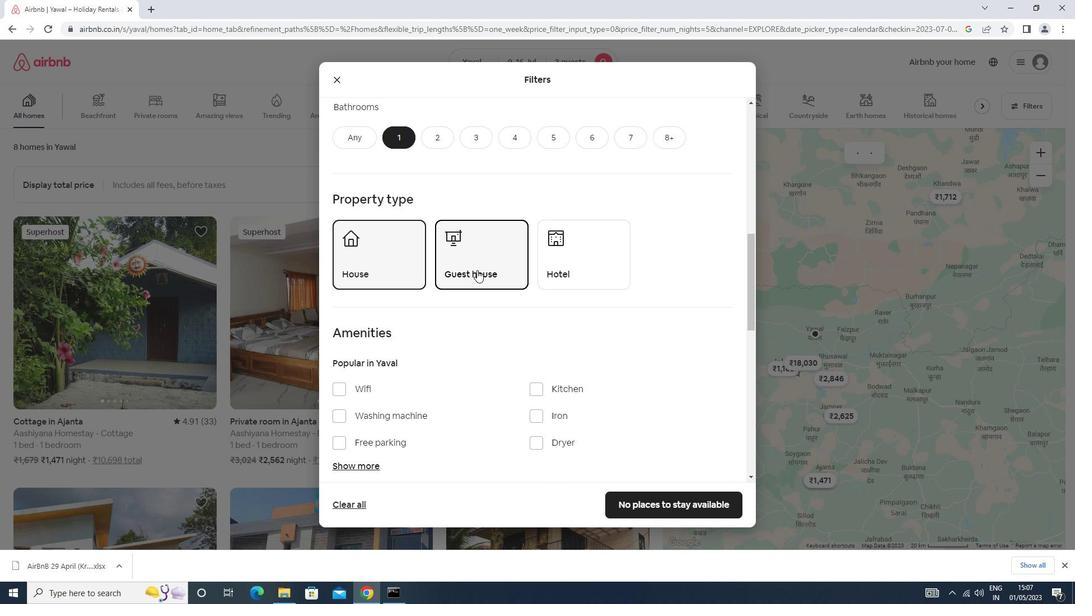
Action: Mouse scrolled (477, 269) with delta (0, 0)
Screenshot: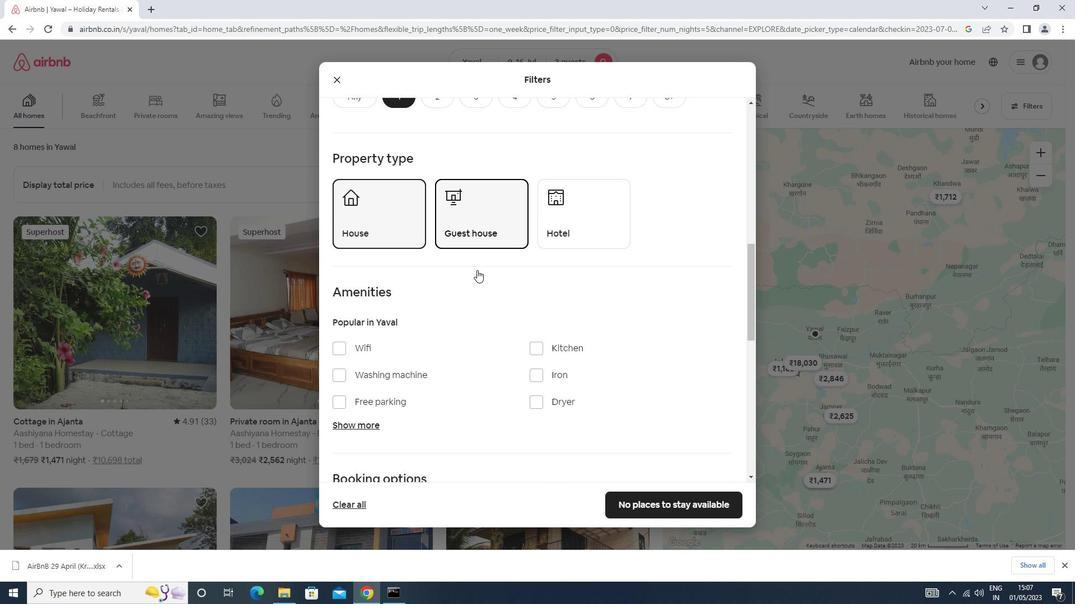 
Action: Mouse moved to (397, 248)
Screenshot: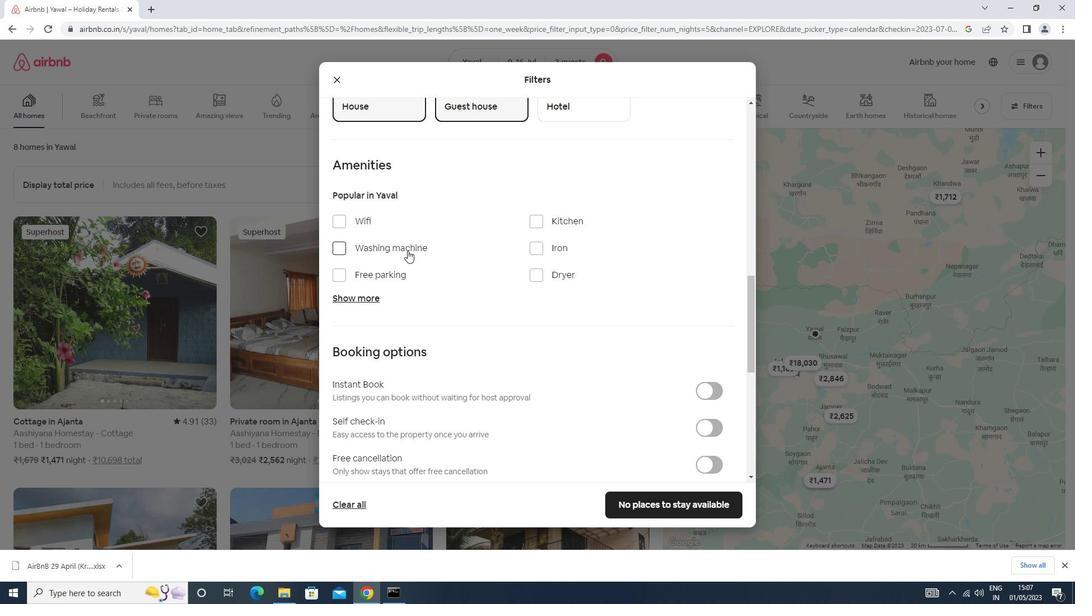 
Action: Mouse pressed left at (397, 248)
Screenshot: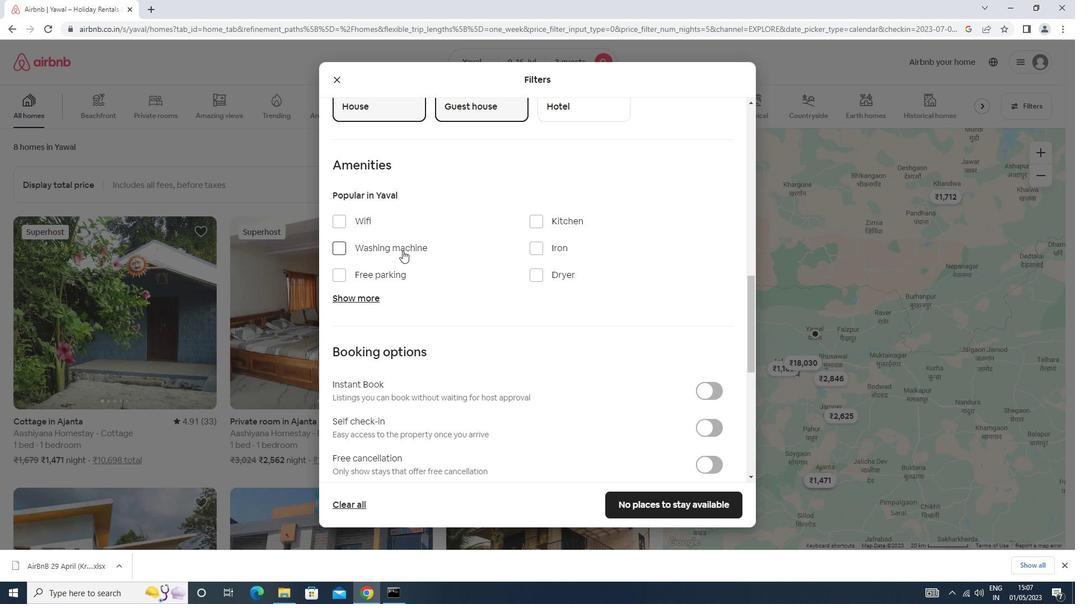 
Action: Mouse moved to (705, 425)
Screenshot: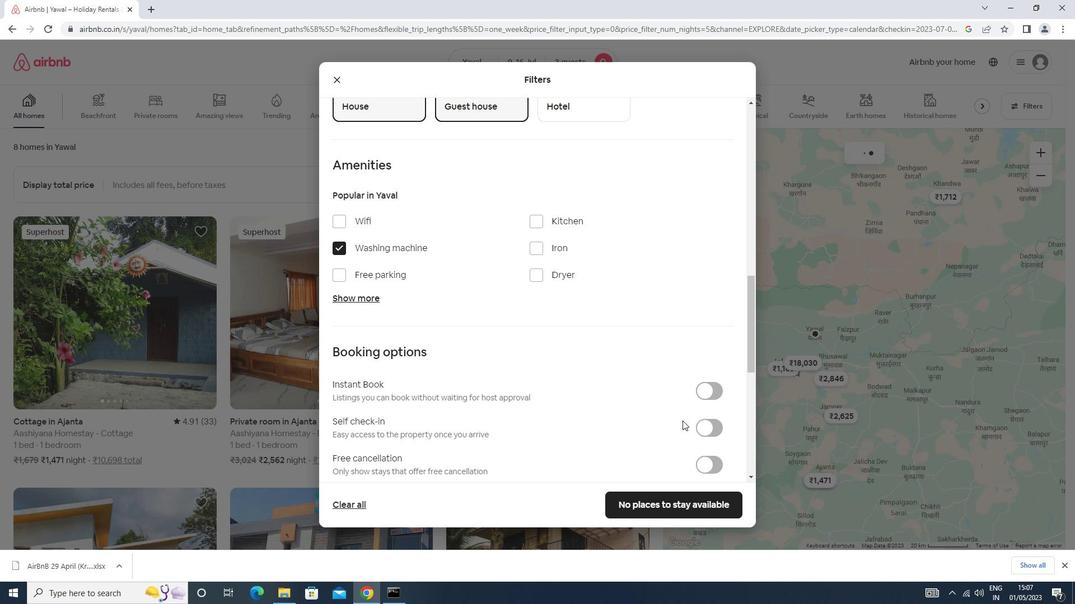 
Action: Mouse pressed left at (705, 425)
Screenshot: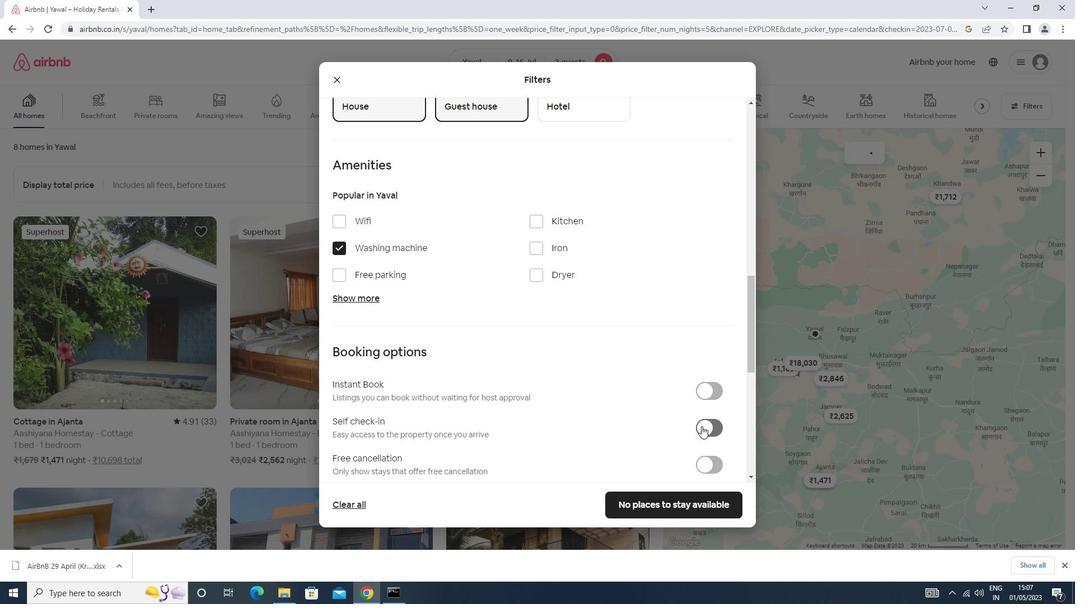 
Action: Mouse moved to (705, 418)
Screenshot: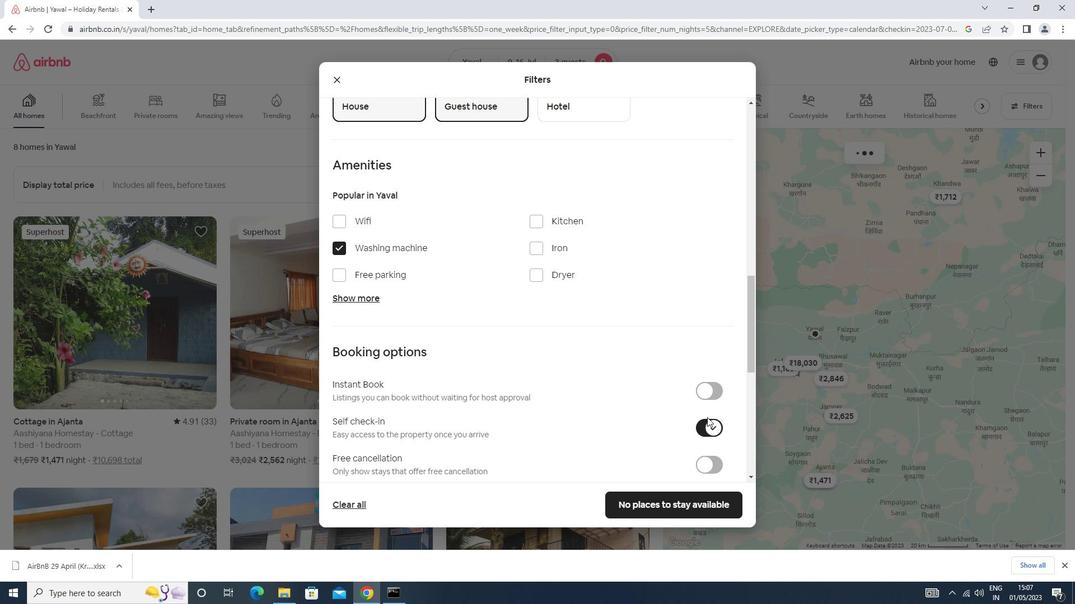 
Action: Mouse scrolled (705, 417) with delta (0, 0)
Screenshot: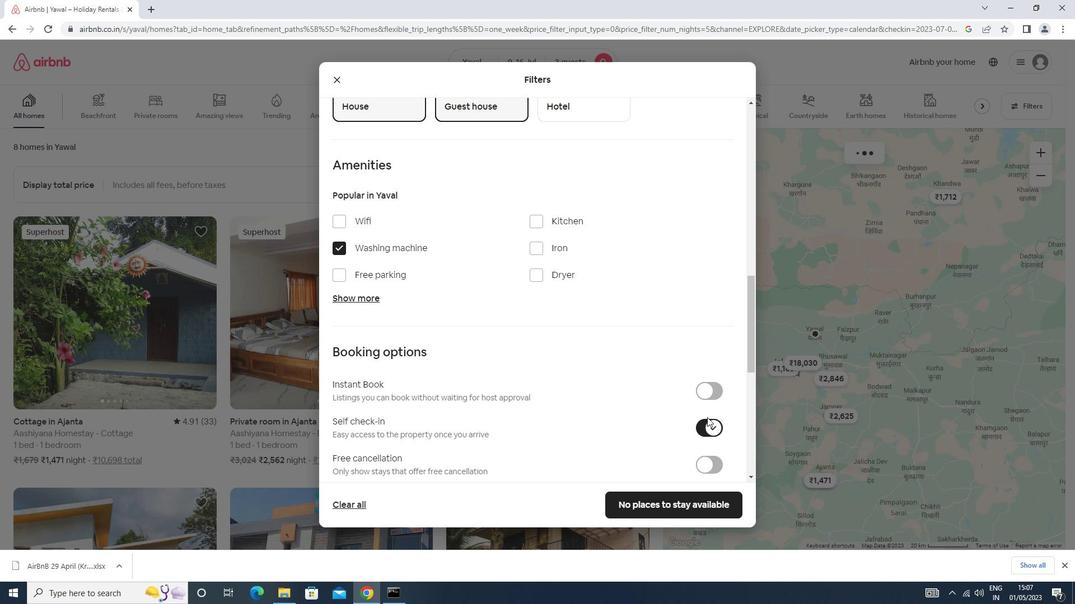
Action: Mouse moved to (703, 421)
Screenshot: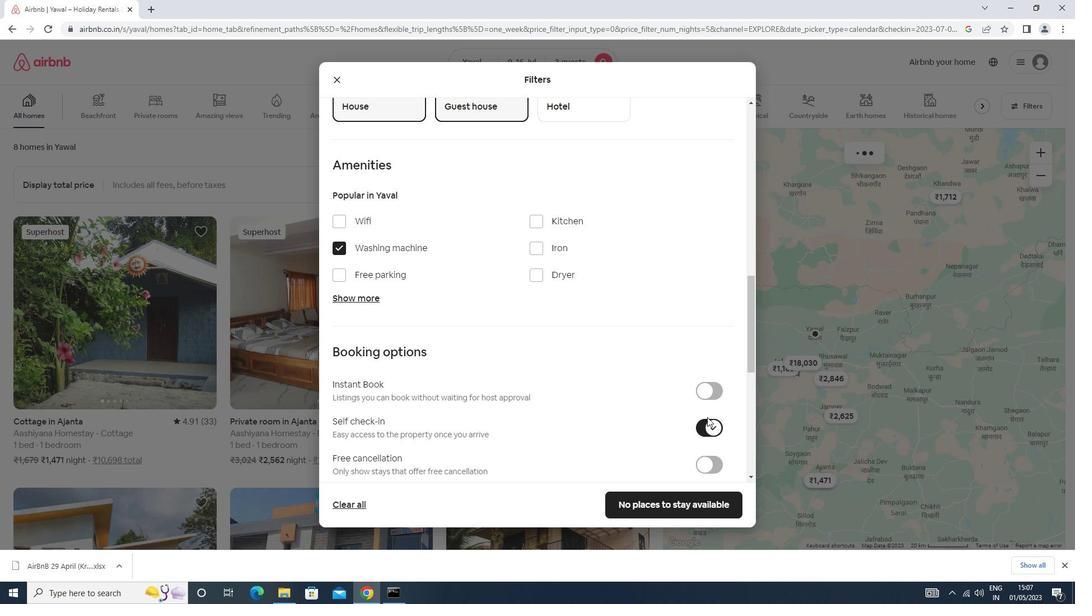 
Action: Mouse scrolled (703, 421) with delta (0, 0)
Screenshot: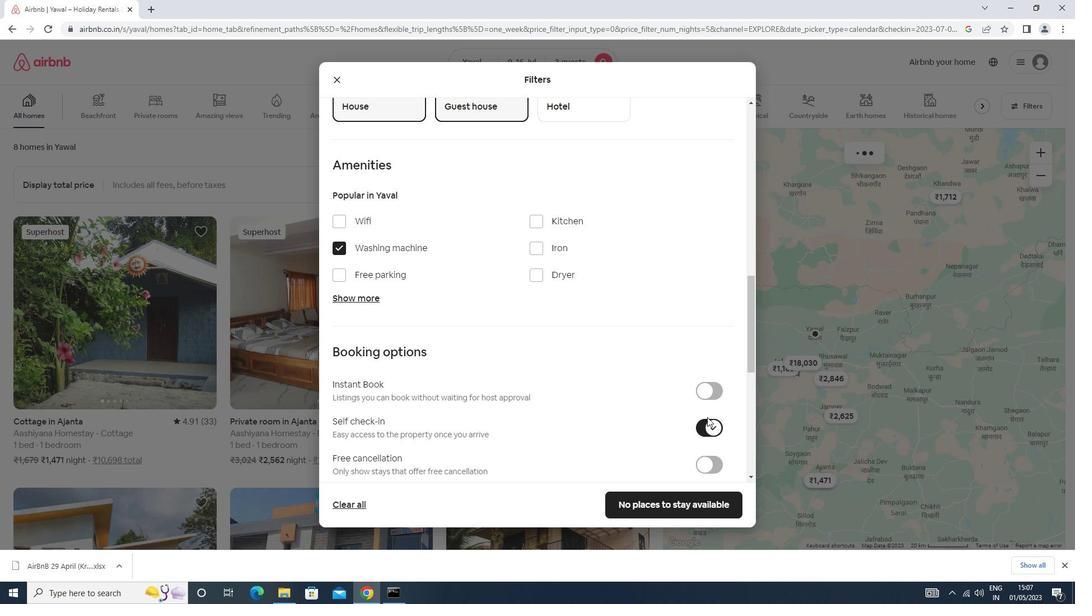 
Action: Mouse moved to (702, 423)
Screenshot: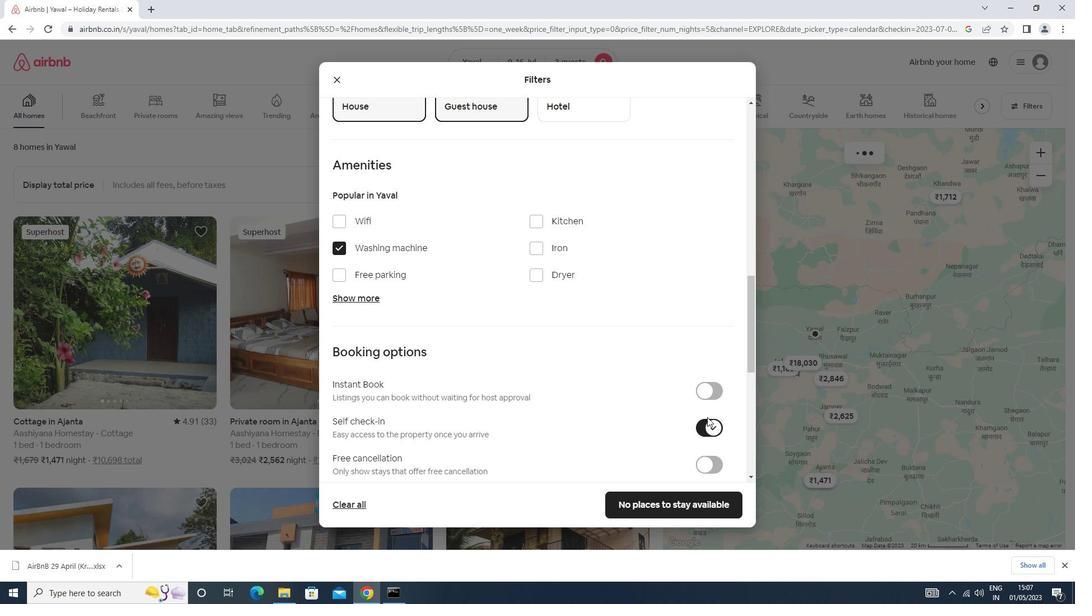 
Action: Mouse scrolled (702, 422) with delta (0, 0)
Screenshot: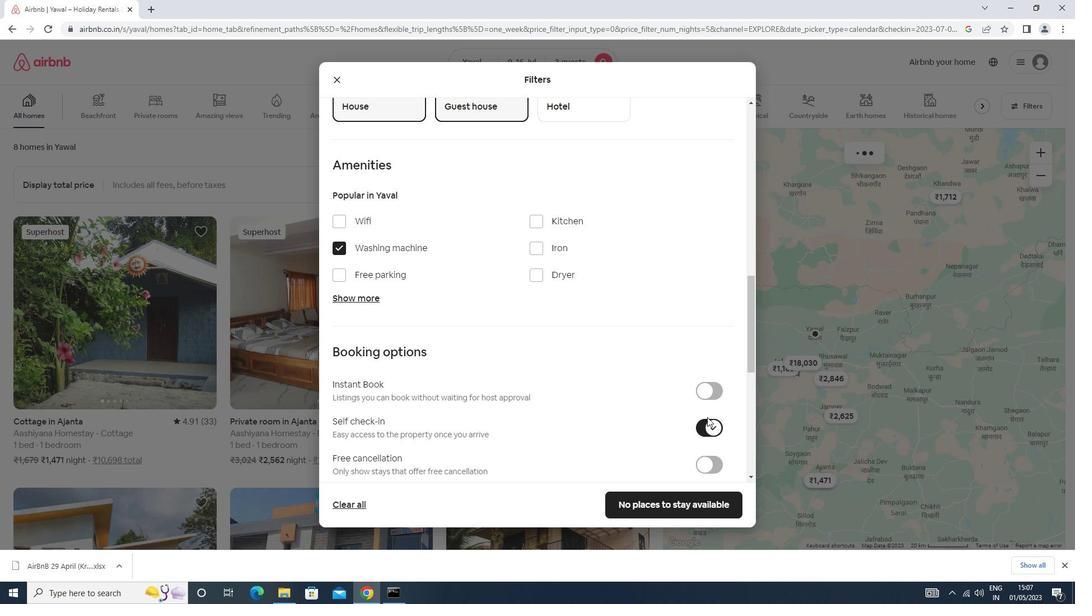 
Action: Mouse moved to (702, 423)
Screenshot: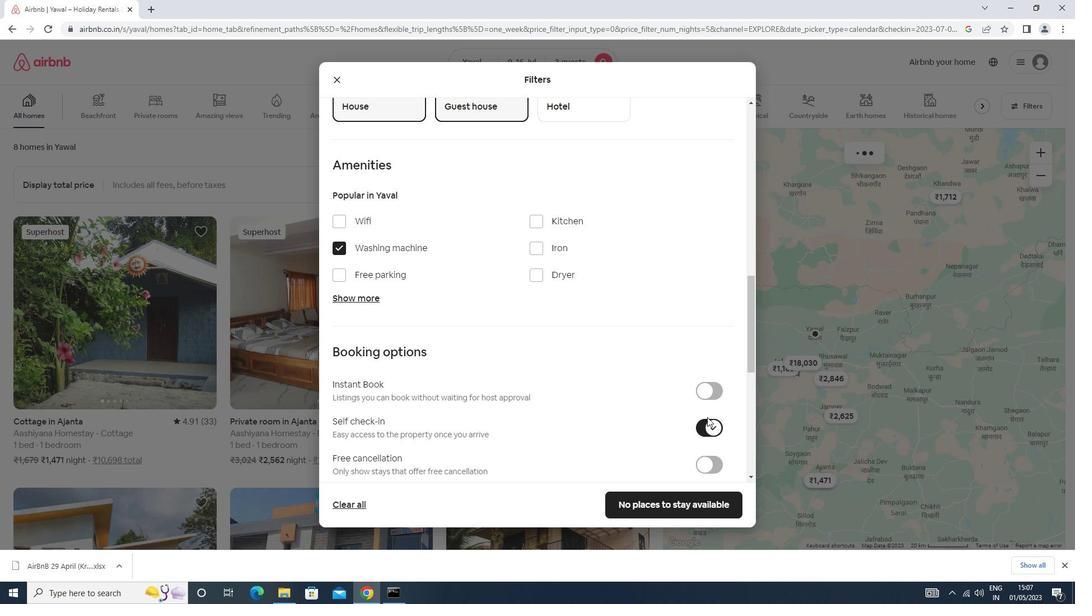 
Action: Mouse scrolled (702, 423) with delta (0, 0)
Screenshot: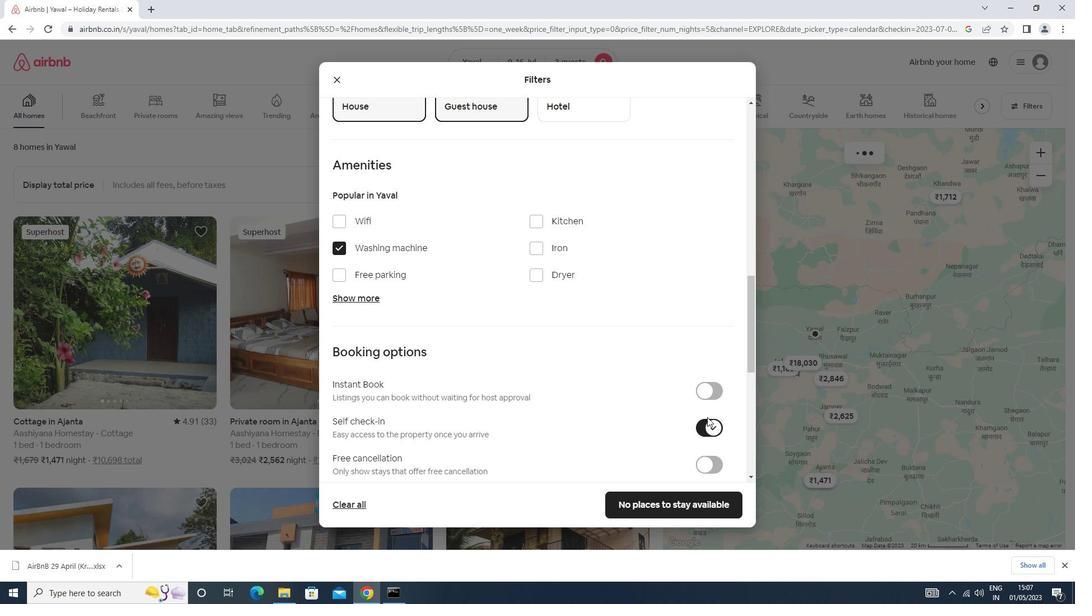 
Action: Mouse scrolled (702, 423) with delta (0, 0)
Screenshot: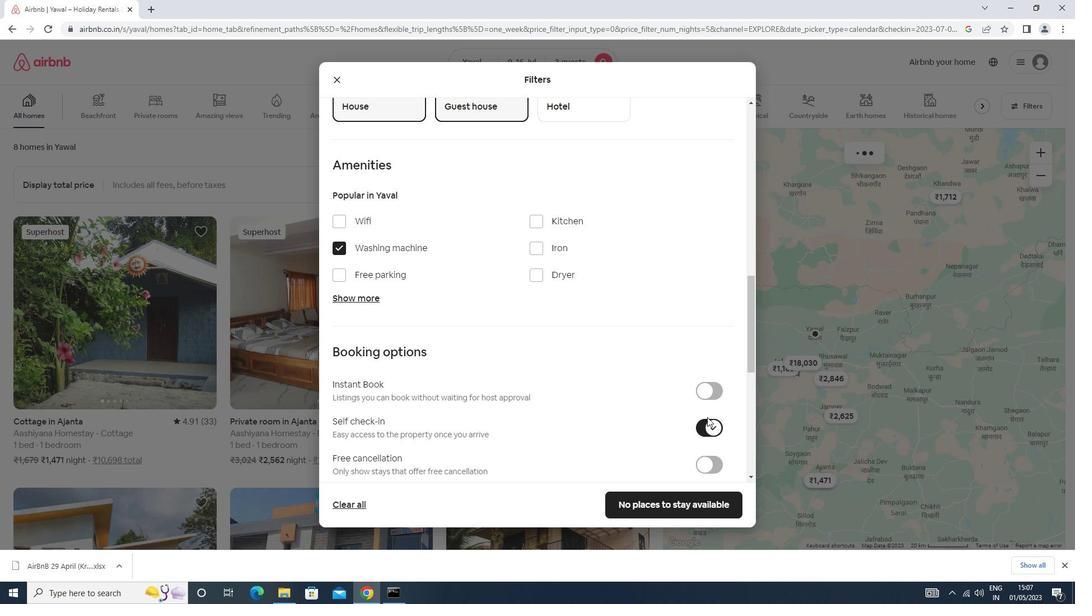 
Action: Mouse scrolled (702, 422) with delta (0, -1)
Screenshot: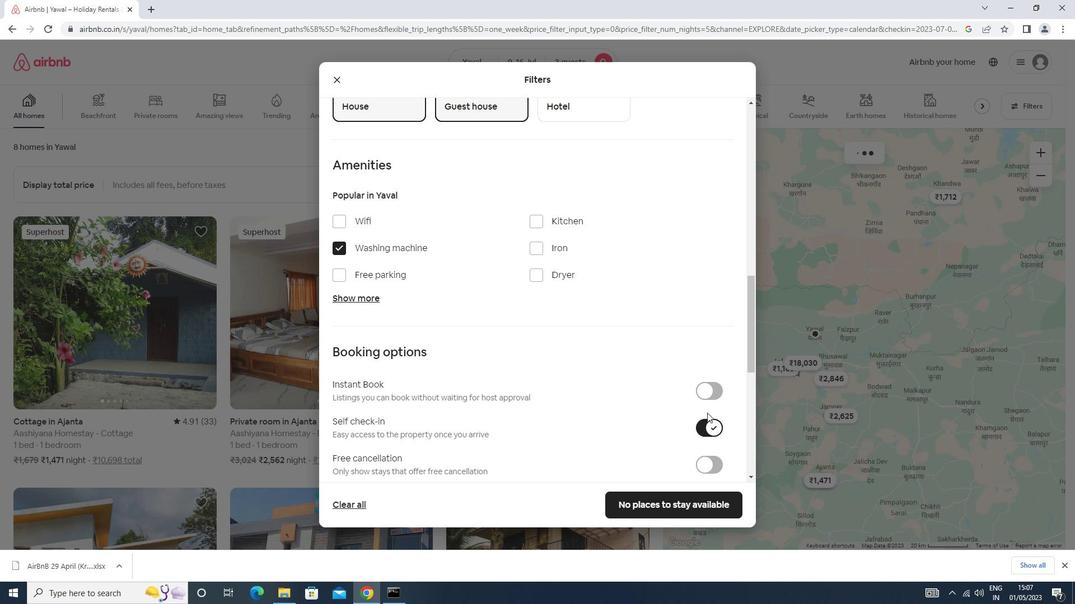 
Action: Mouse scrolled (702, 423) with delta (0, 0)
Screenshot: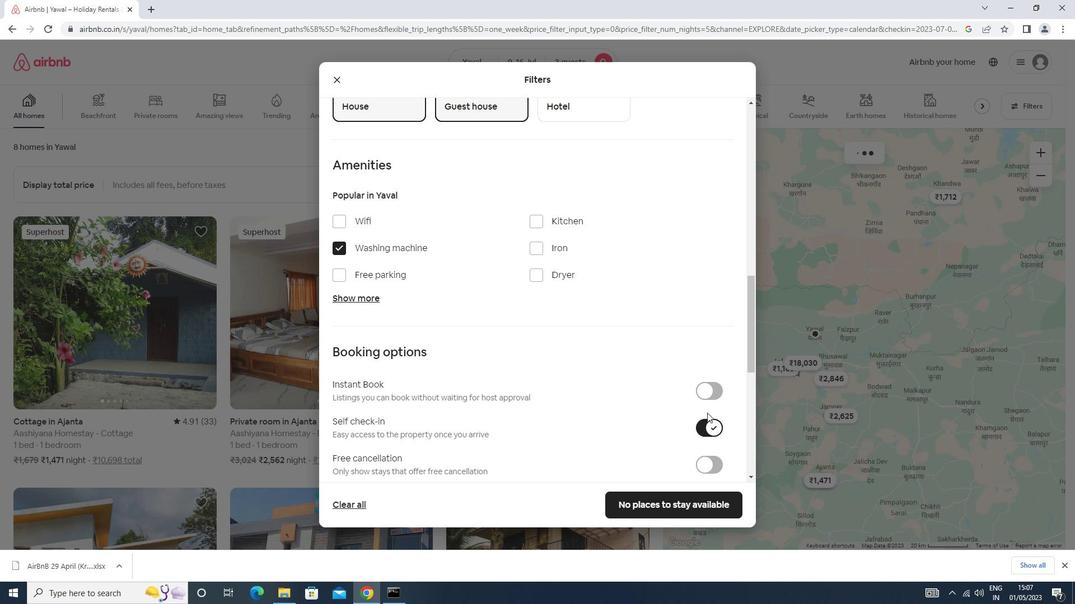 
Action: Mouse moved to (702, 424)
Screenshot: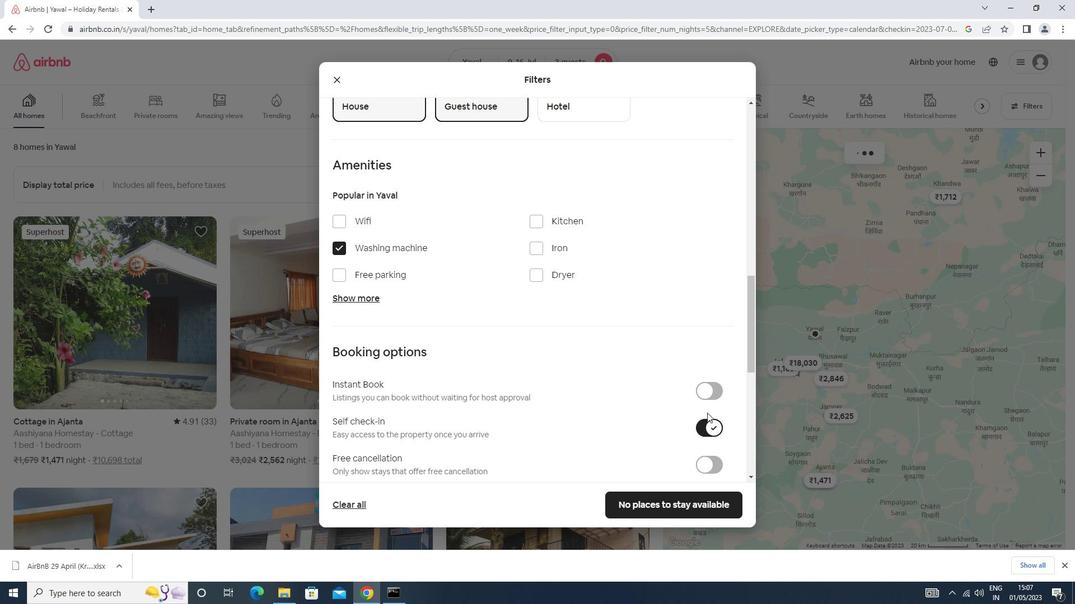 
Action: Mouse scrolled (702, 423) with delta (0, 0)
Screenshot: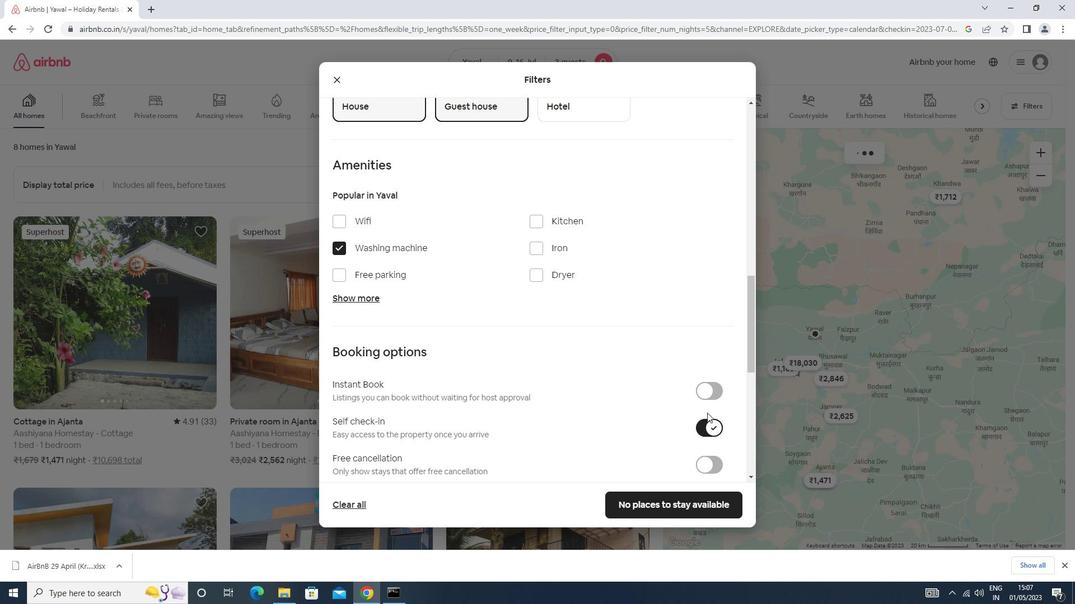 
Action: Mouse moved to (369, 446)
Screenshot: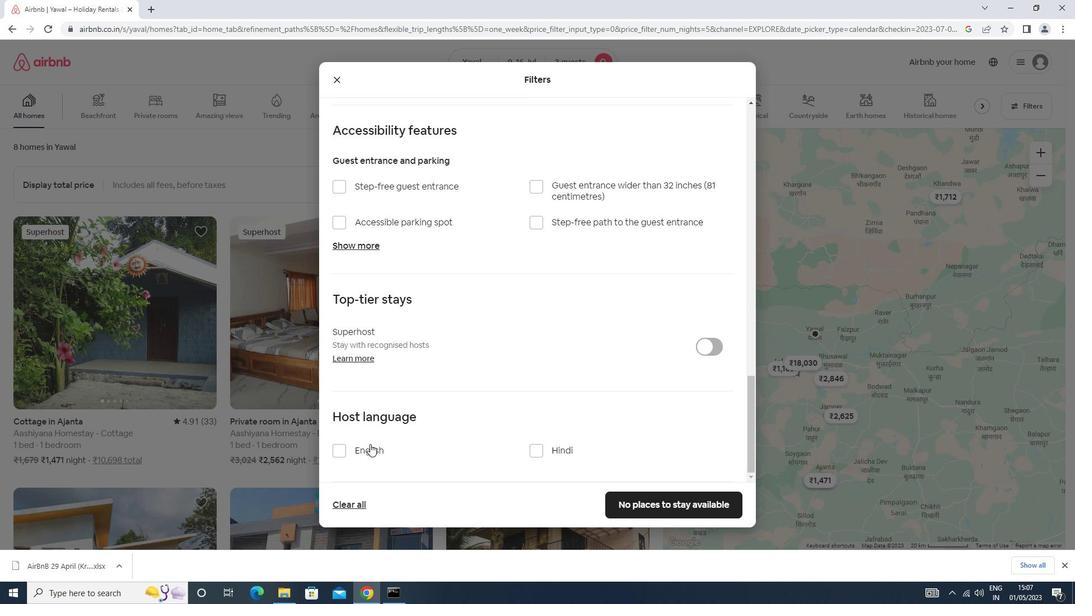 
Action: Mouse pressed left at (369, 446)
Screenshot: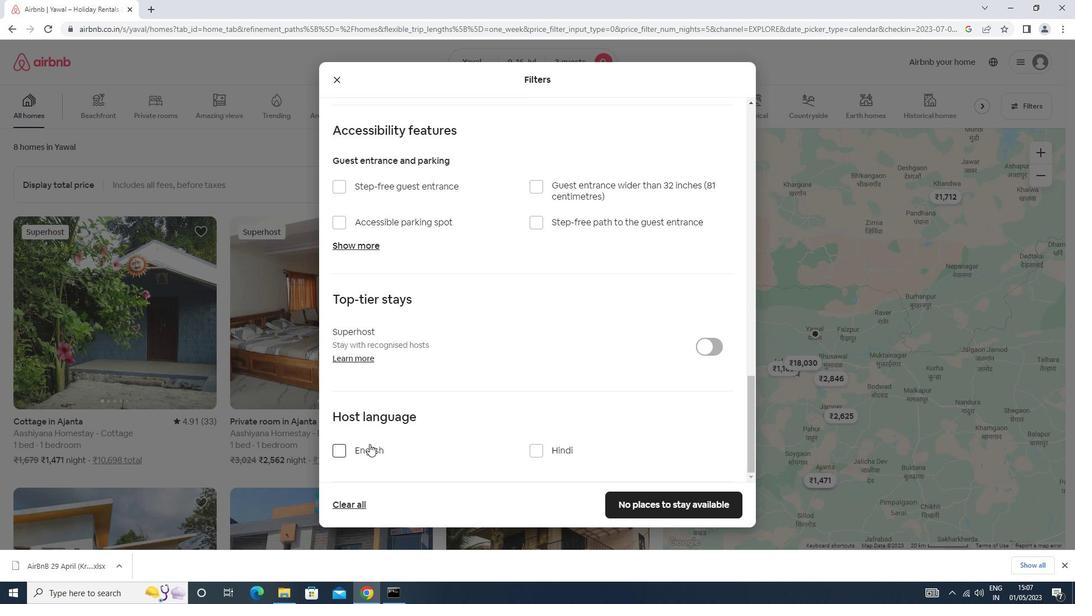 
Action: Mouse moved to (636, 505)
Screenshot: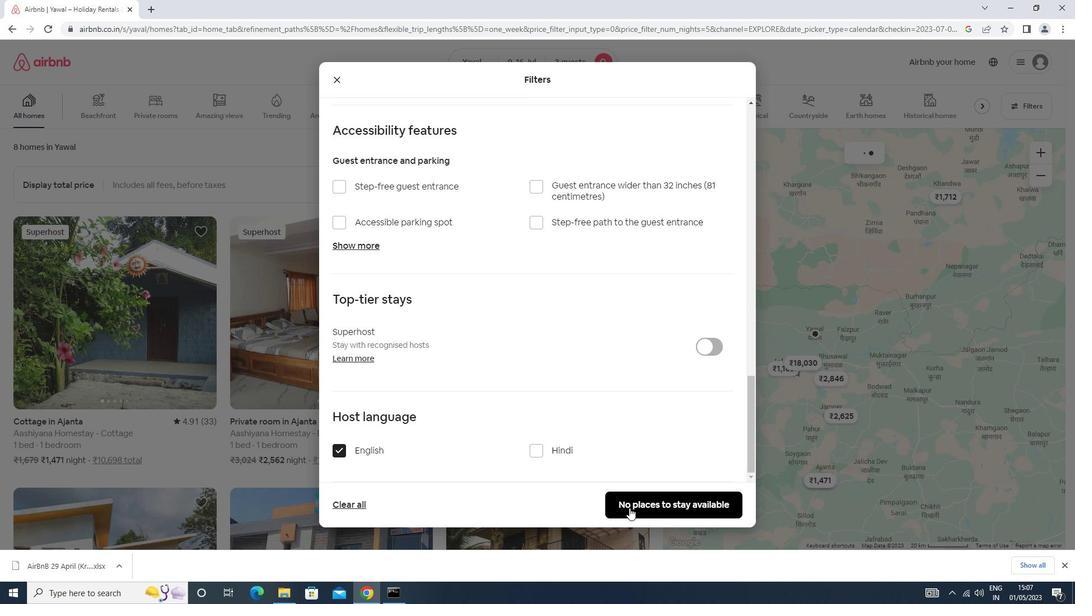 
Action: Mouse pressed left at (636, 505)
Screenshot: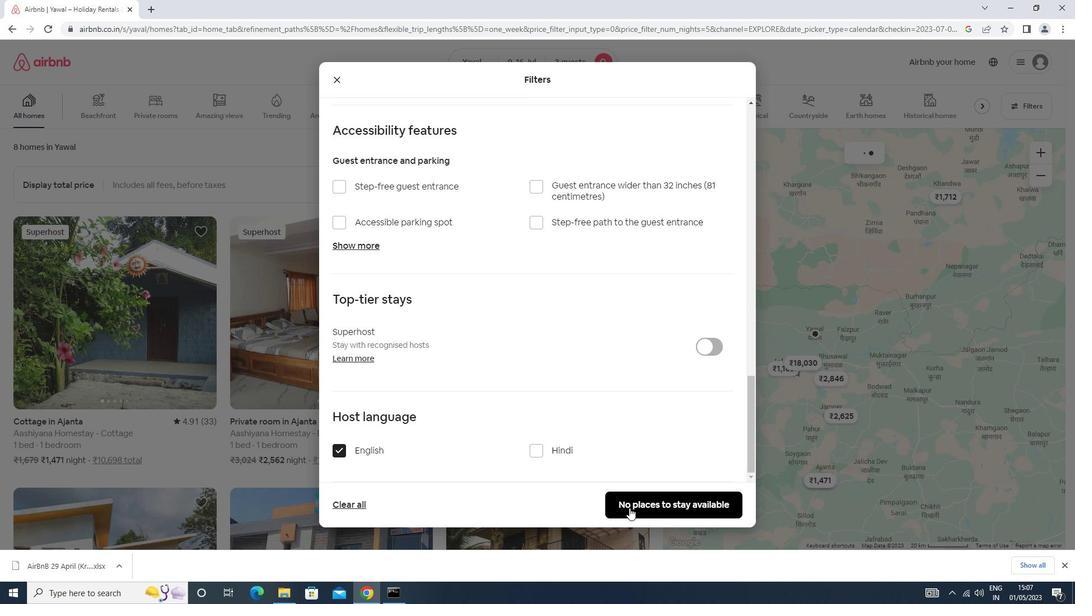 
Action: Mouse moved to (636, 503)
Screenshot: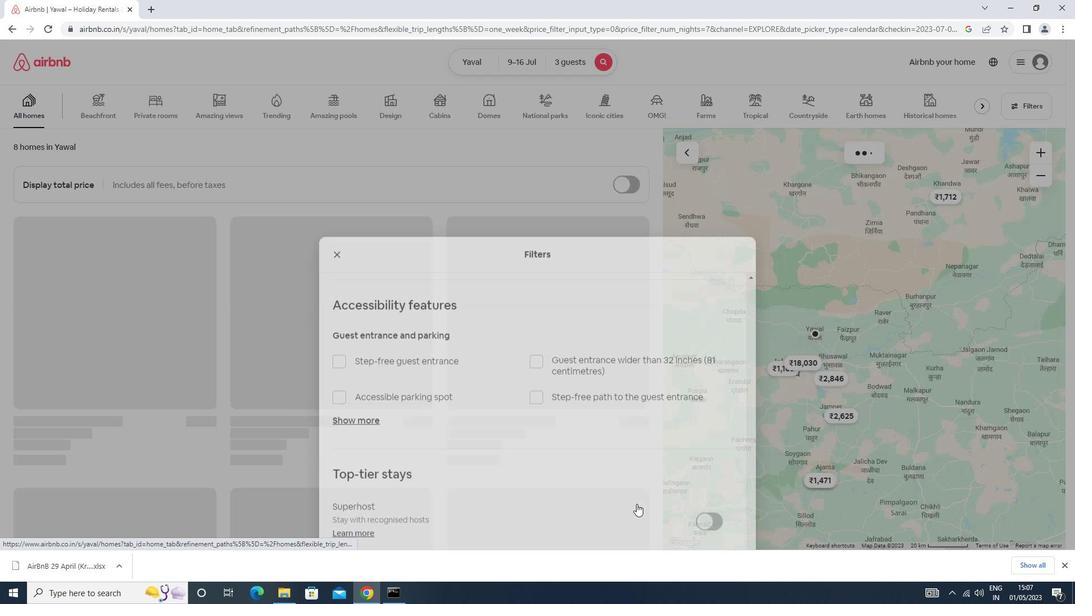 
